 Task: Search one way flight ticket for 3 adults, 3 children in premium economy from Cincinnati/covington: Cincinnati/northern Kentucky International Airport to Riverton: Central Wyoming Regional Airport (was Riverton Regional) on 5-4-2023. Choice of flights is Westjet. Number of bags: 1 carry on bag. Price is upto 108000. Outbound departure time preference is 4:15.
Action: Mouse moved to (281, 259)
Screenshot: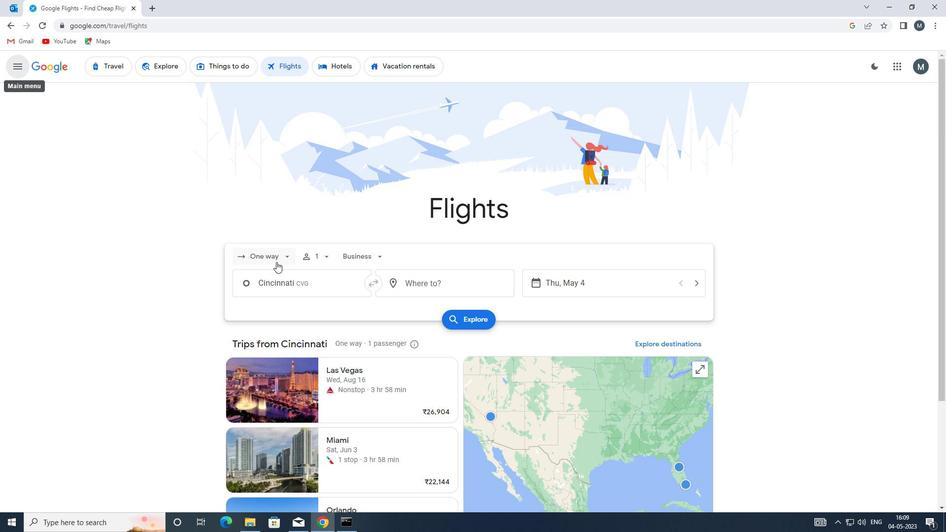 
Action: Mouse pressed left at (281, 259)
Screenshot: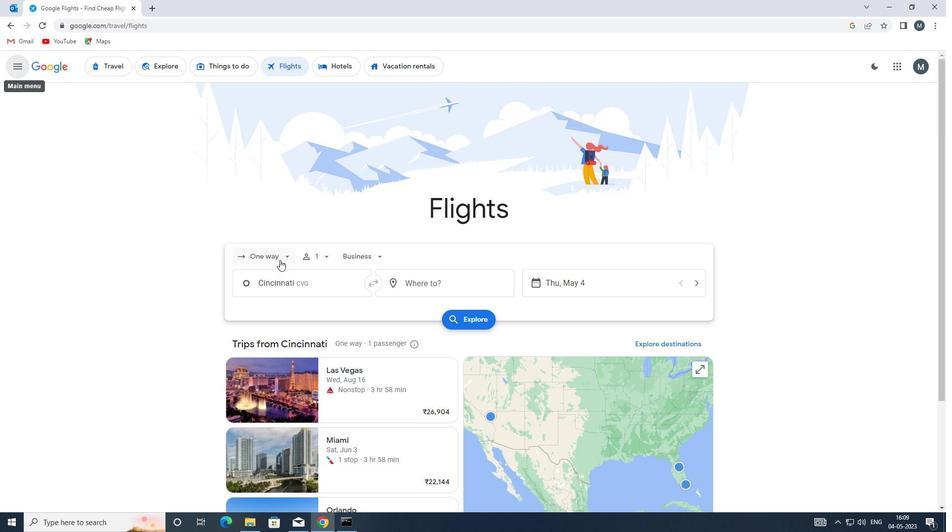 
Action: Mouse moved to (287, 300)
Screenshot: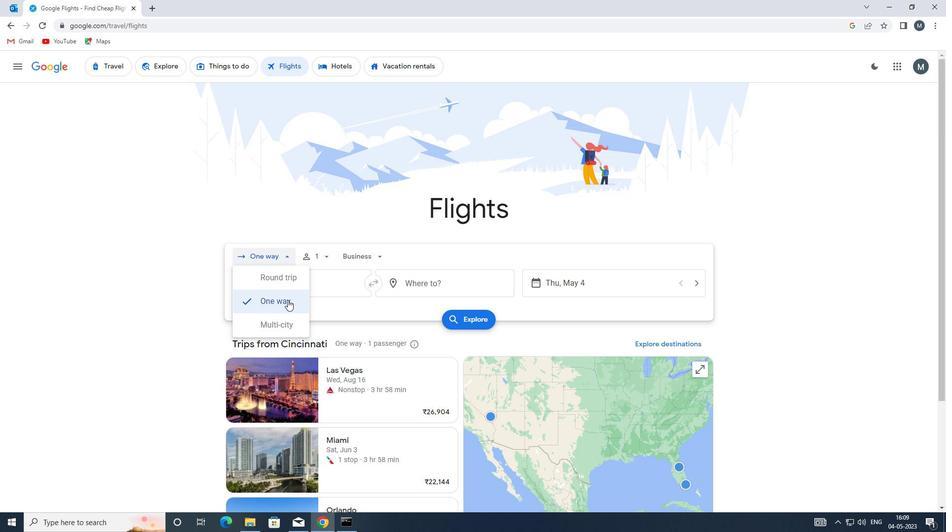 
Action: Mouse pressed left at (287, 300)
Screenshot: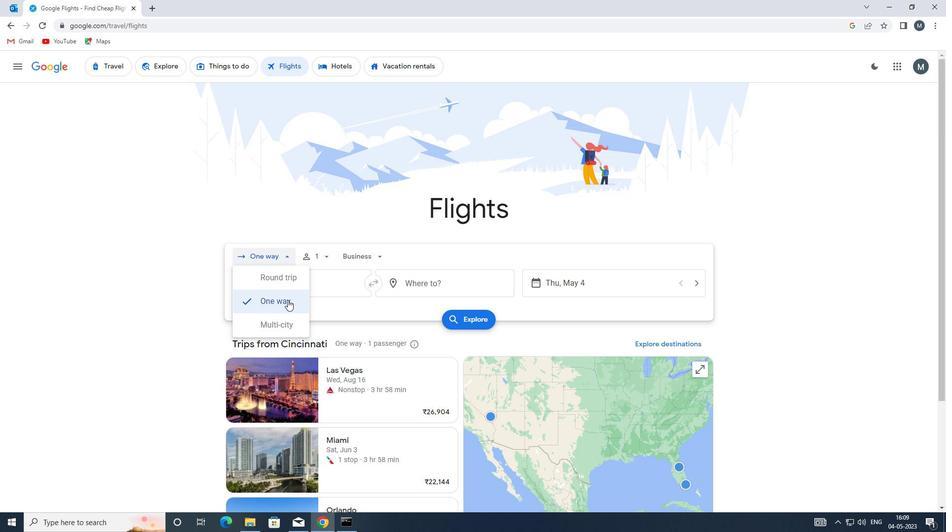
Action: Mouse moved to (322, 258)
Screenshot: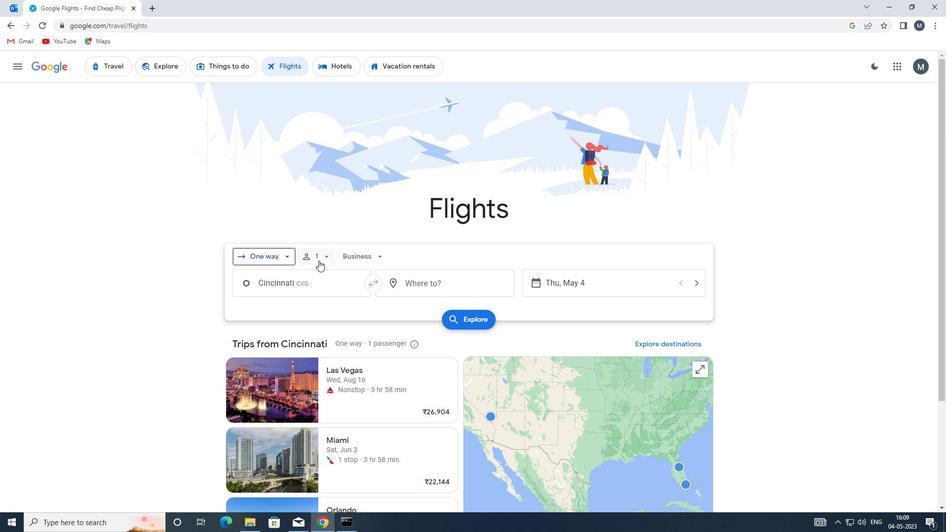 
Action: Mouse pressed left at (322, 258)
Screenshot: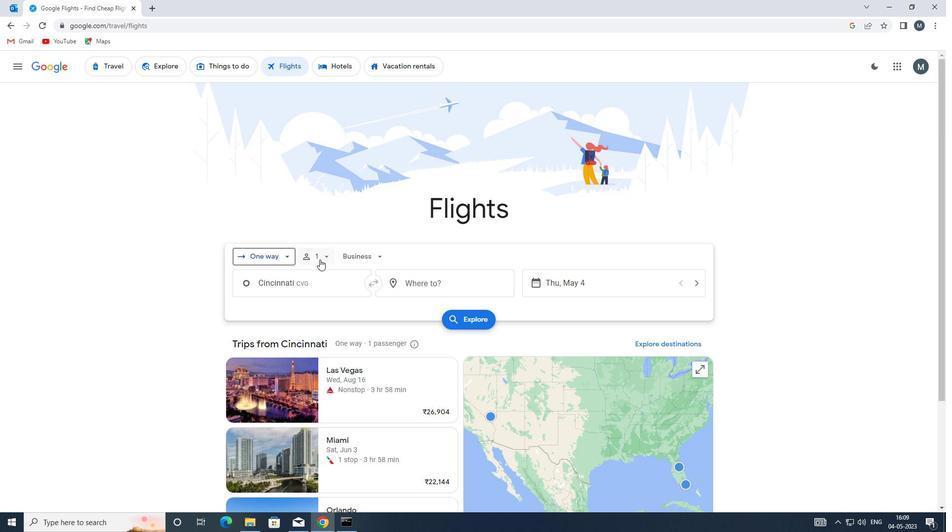 
Action: Mouse moved to (402, 281)
Screenshot: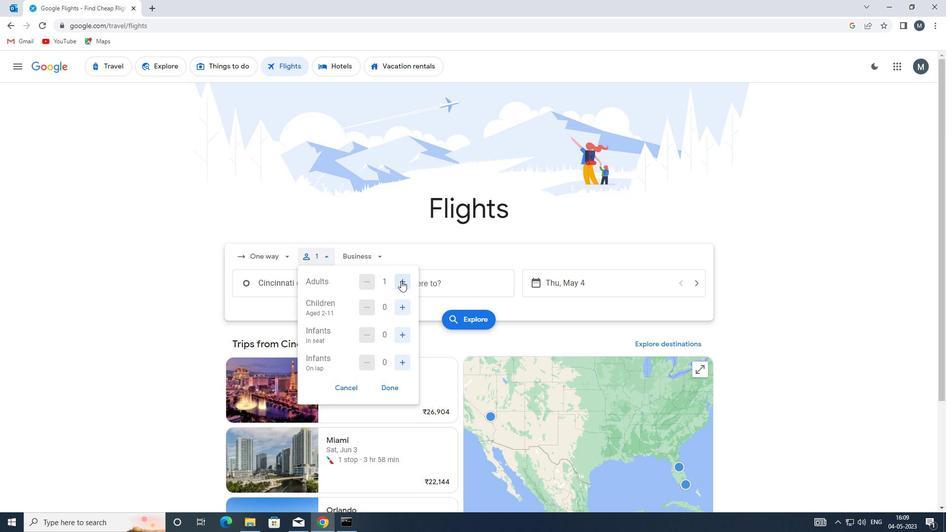 
Action: Mouse pressed left at (402, 281)
Screenshot: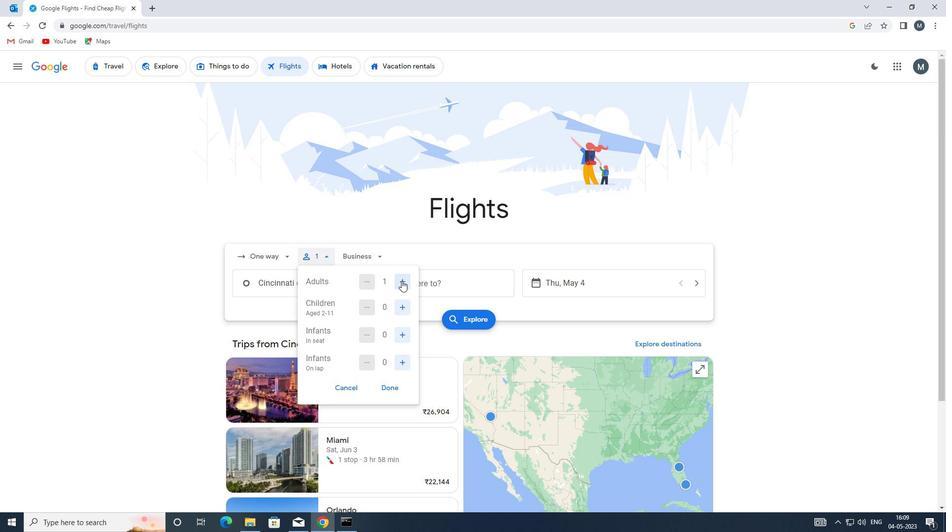 
Action: Mouse moved to (403, 280)
Screenshot: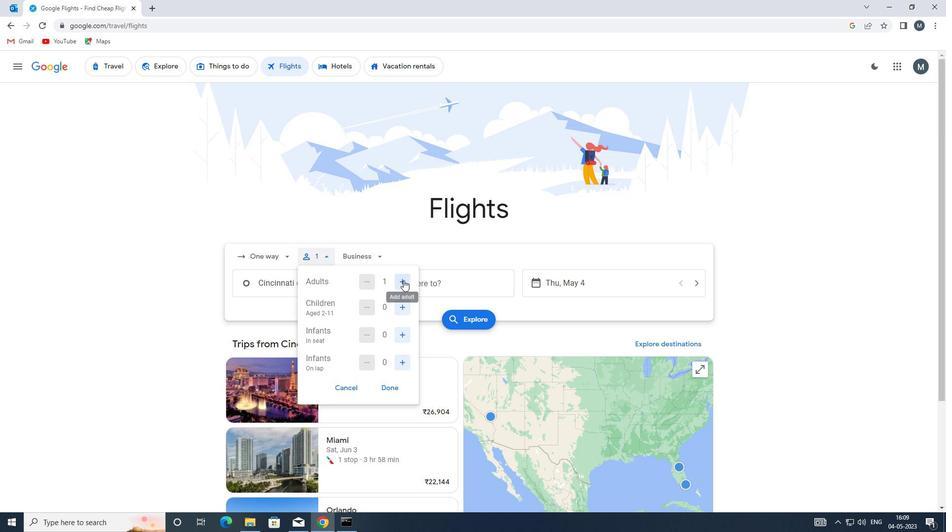 
Action: Mouse pressed left at (403, 280)
Screenshot: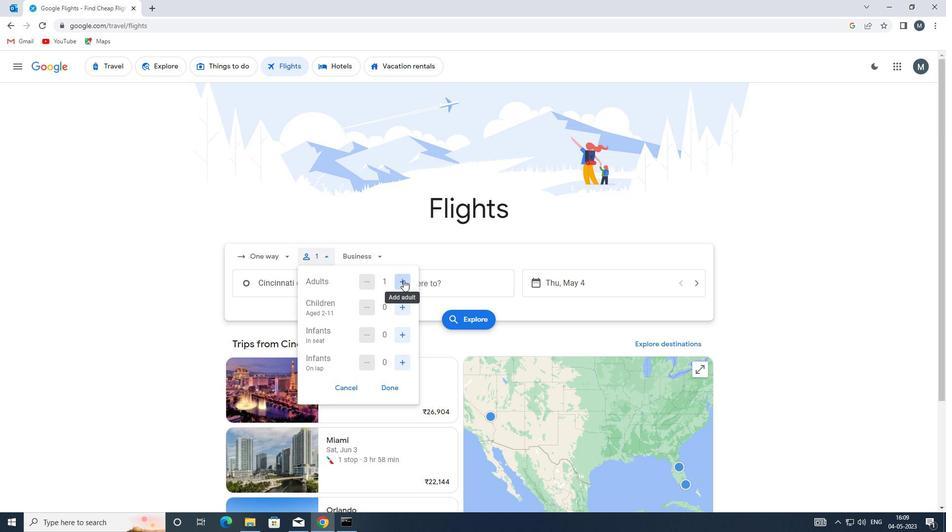
Action: Mouse moved to (401, 309)
Screenshot: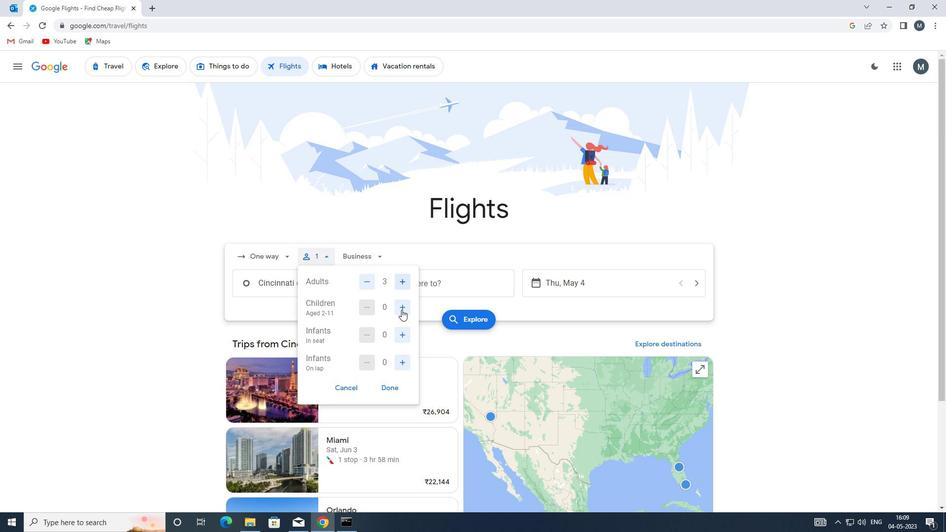 
Action: Mouse pressed left at (401, 309)
Screenshot: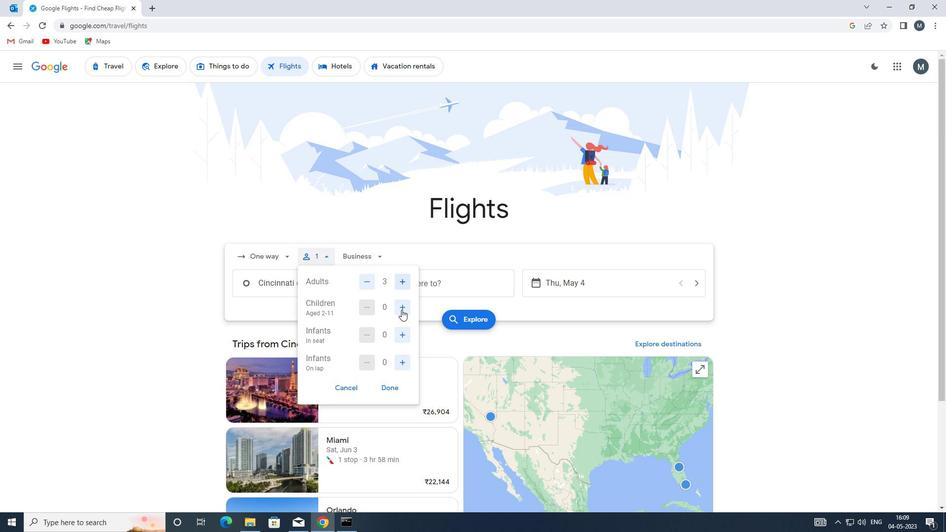 
Action: Mouse moved to (401, 308)
Screenshot: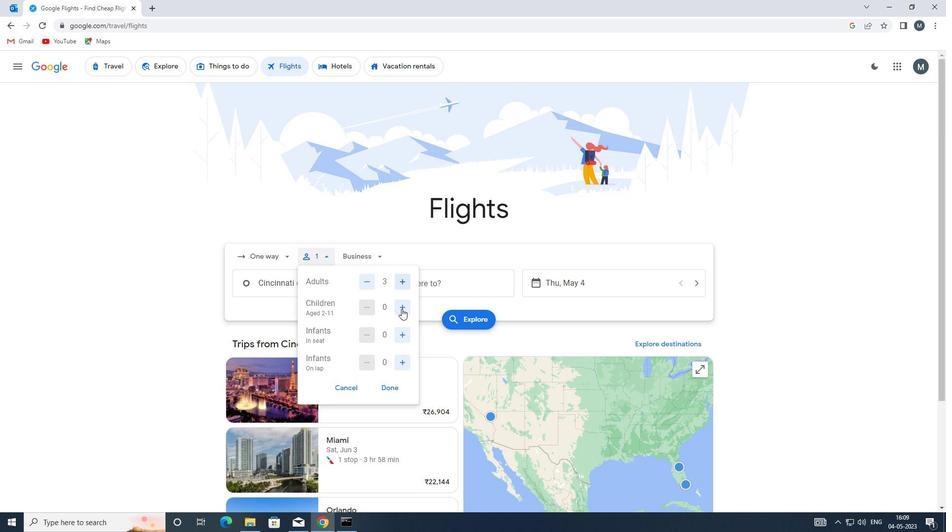 
Action: Mouse pressed left at (401, 308)
Screenshot: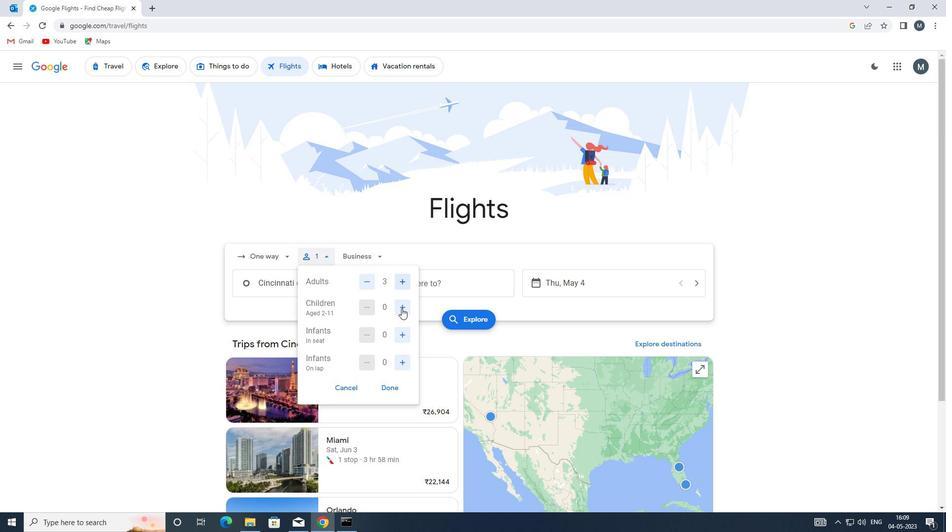 
Action: Mouse pressed left at (401, 308)
Screenshot: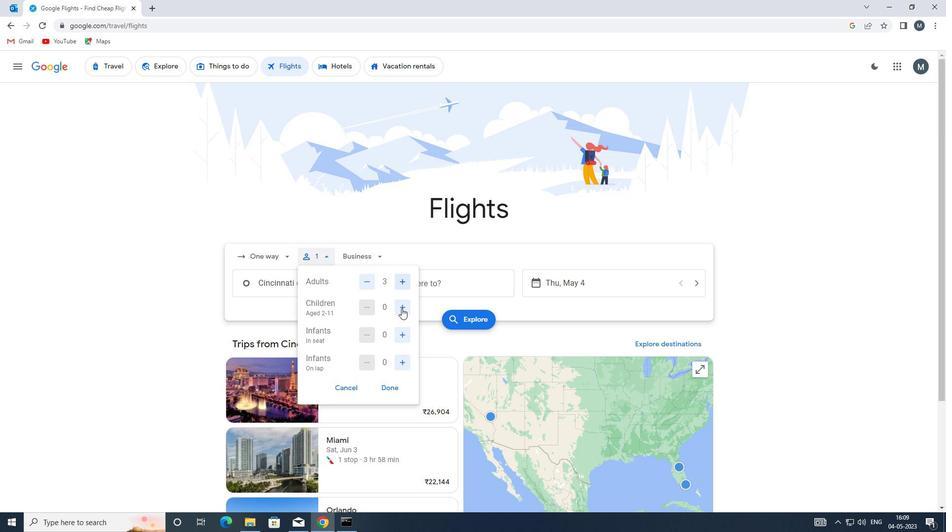 
Action: Mouse moved to (394, 385)
Screenshot: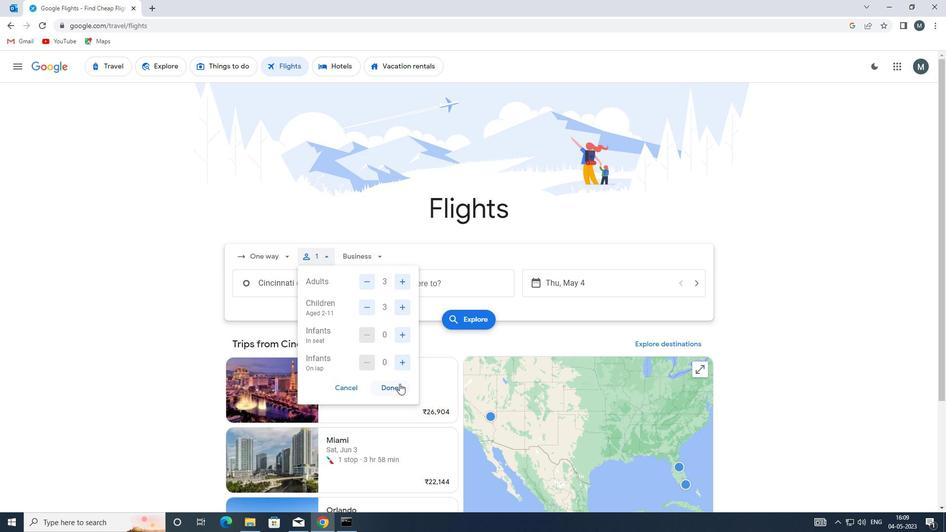 
Action: Mouse pressed left at (394, 385)
Screenshot: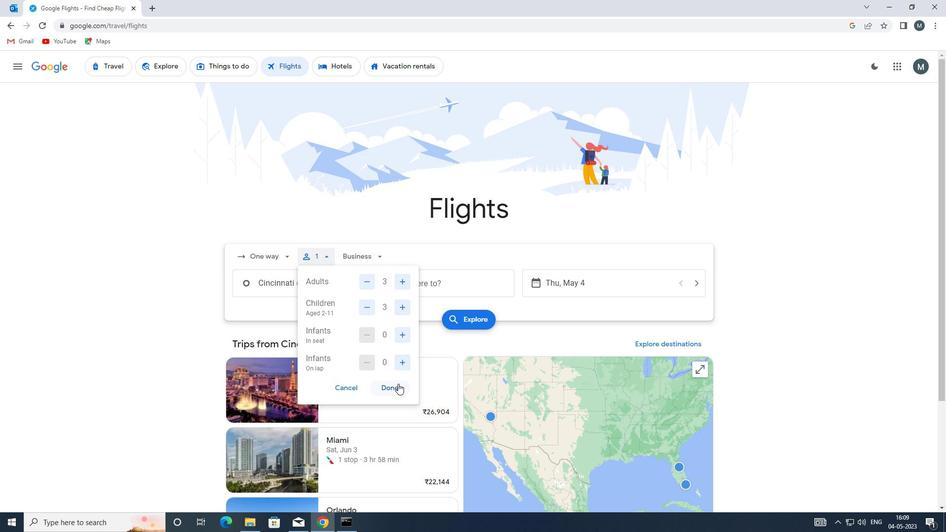 
Action: Mouse moved to (378, 250)
Screenshot: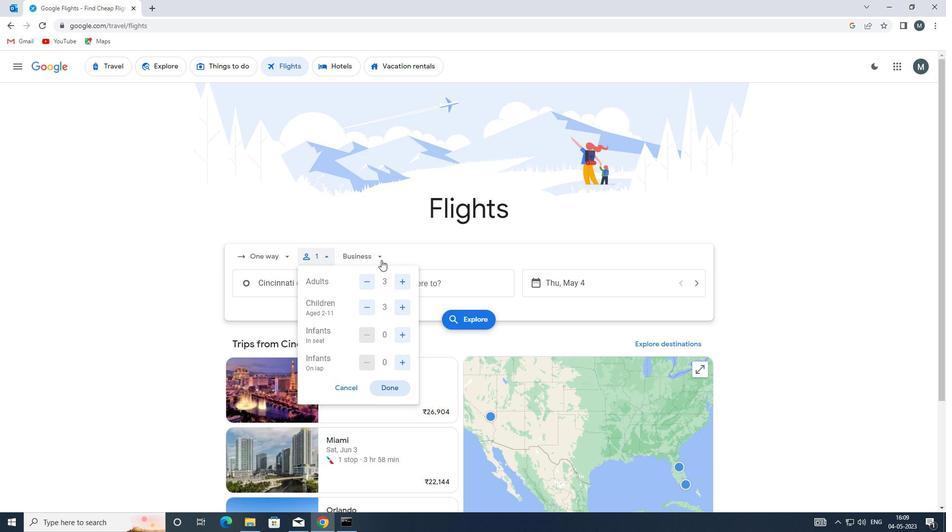 
Action: Mouse pressed left at (378, 250)
Screenshot: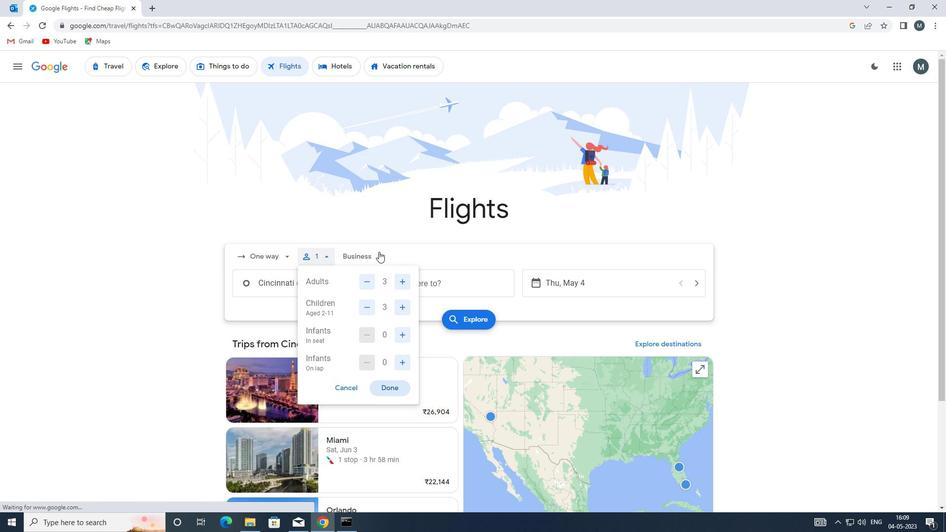 
Action: Mouse moved to (390, 302)
Screenshot: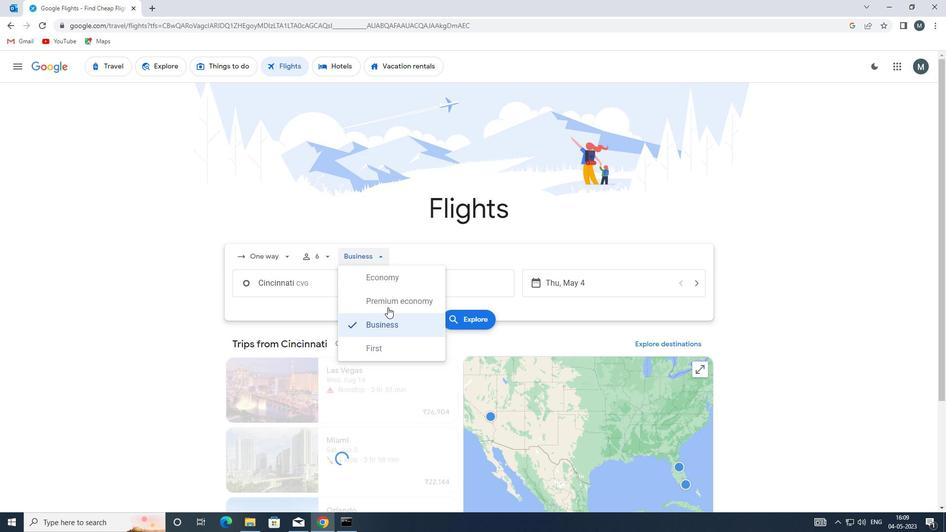 
Action: Mouse pressed left at (390, 302)
Screenshot: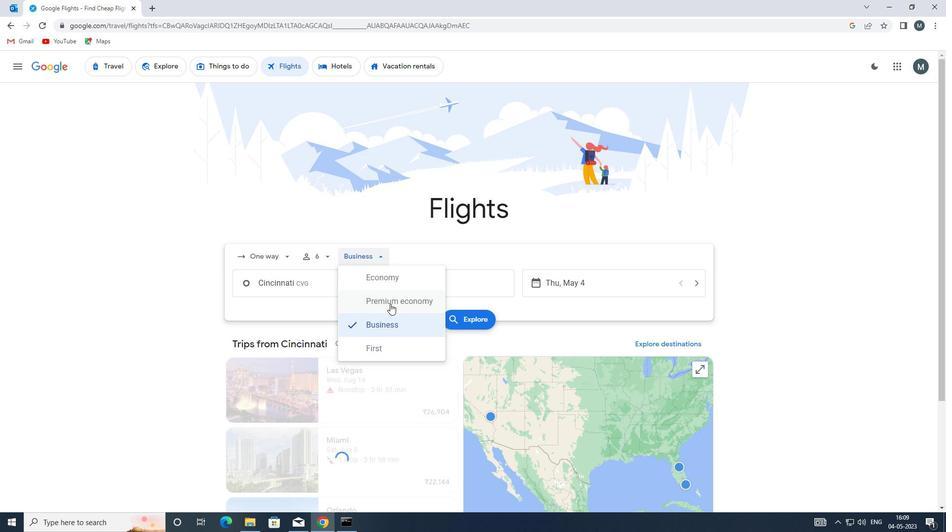 
Action: Mouse moved to (315, 288)
Screenshot: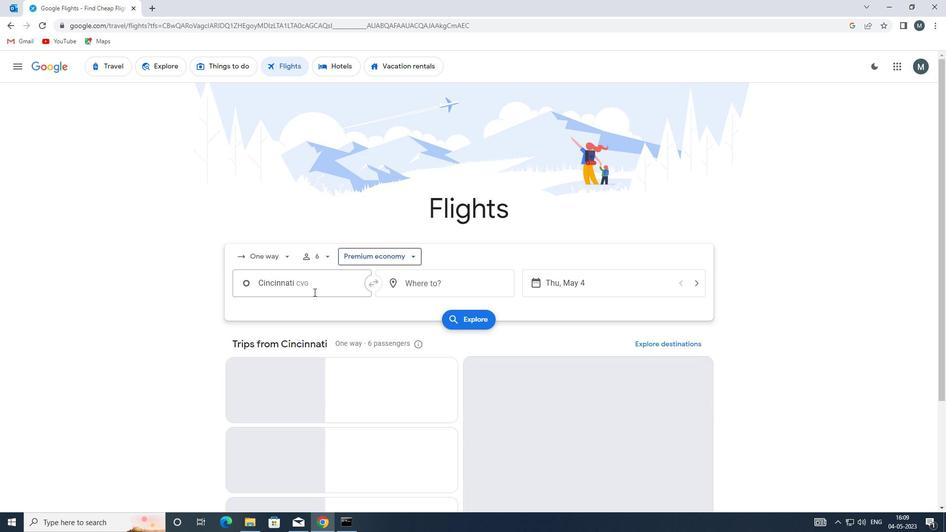 
Action: Mouse pressed left at (315, 288)
Screenshot: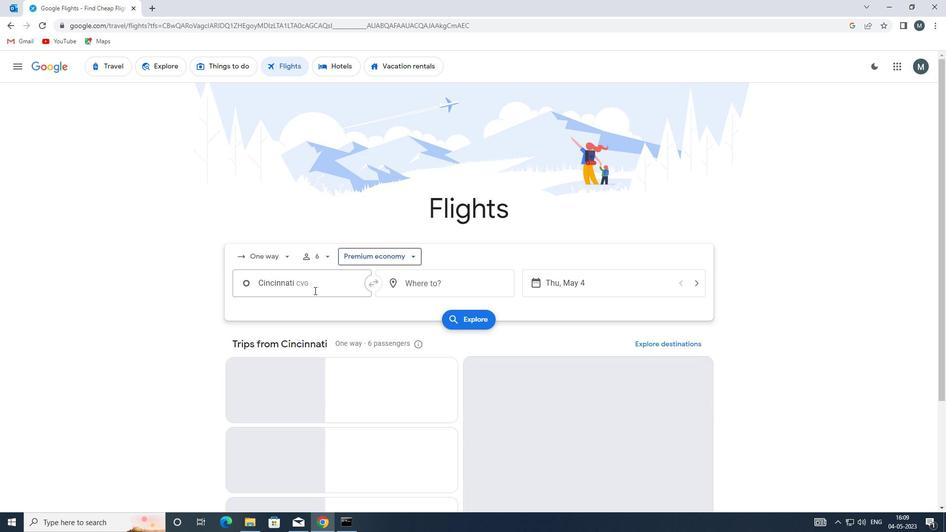 
Action: Mouse moved to (339, 341)
Screenshot: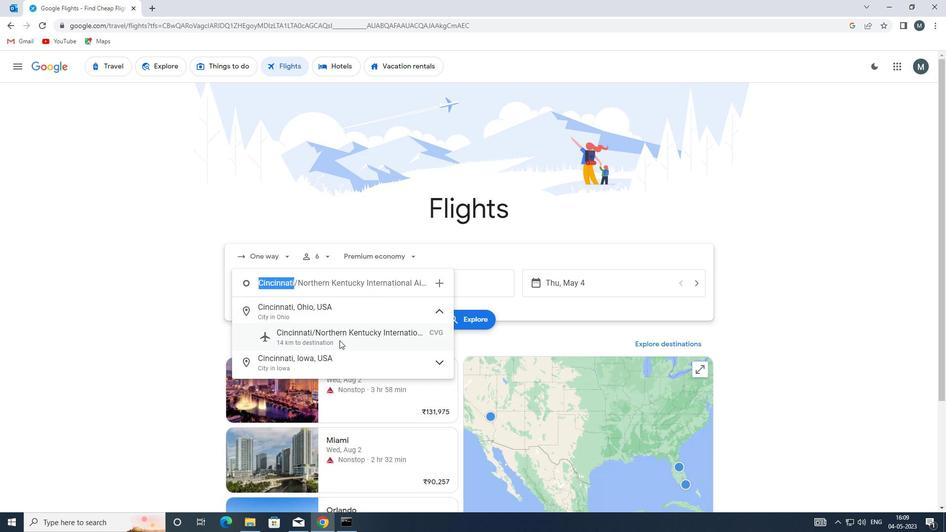
Action: Mouse pressed left at (339, 341)
Screenshot: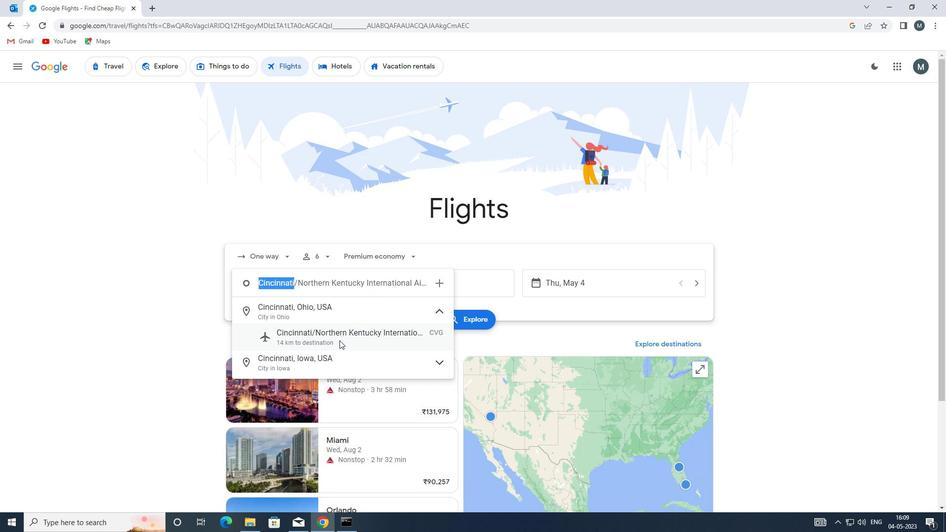 
Action: Mouse moved to (440, 283)
Screenshot: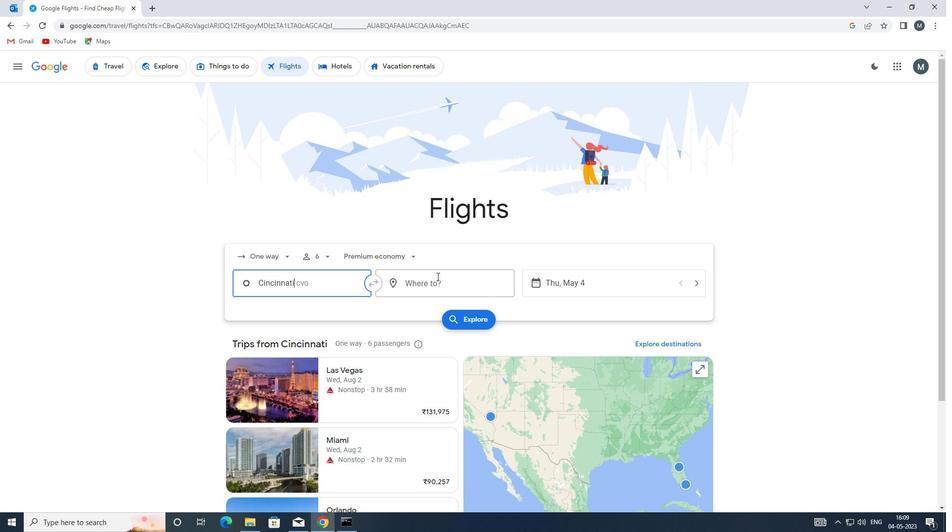 
Action: Mouse pressed left at (440, 283)
Screenshot: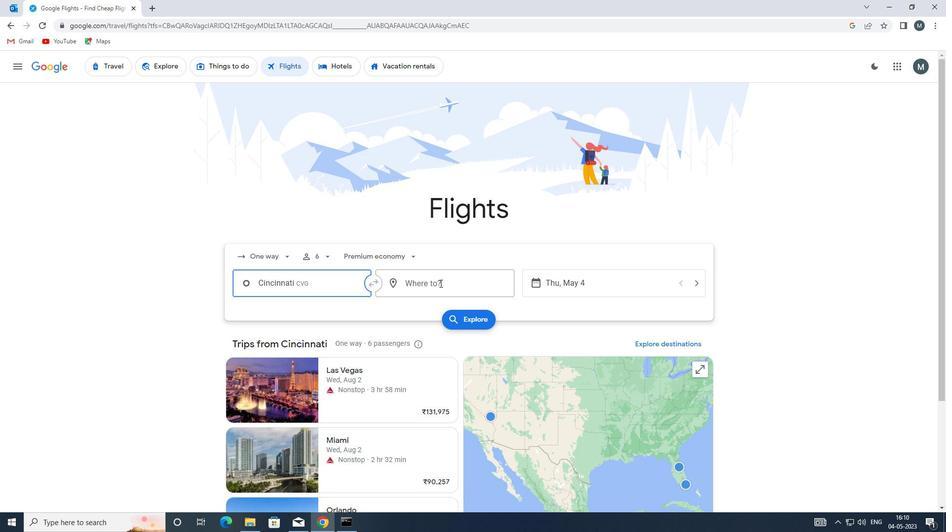 
Action: Key pressed riw
Screenshot: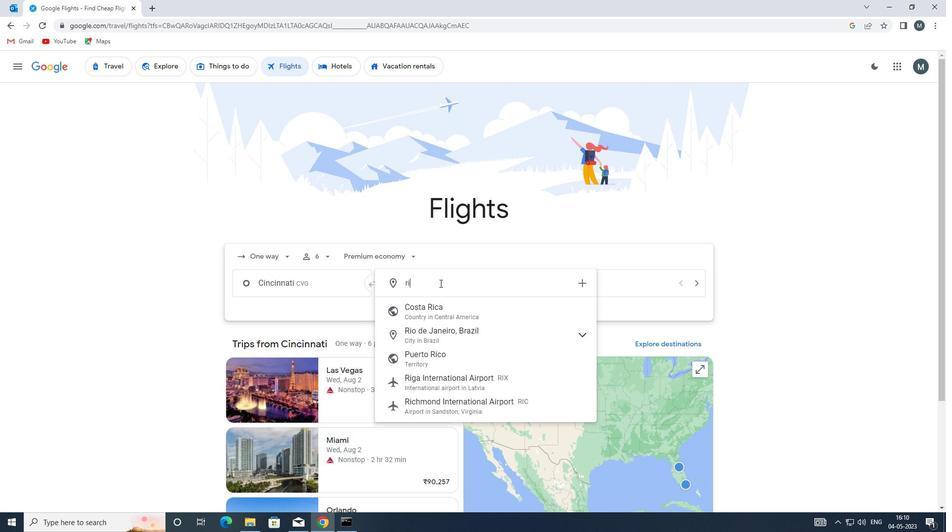 
Action: Mouse moved to (457, 311)
Screenshot: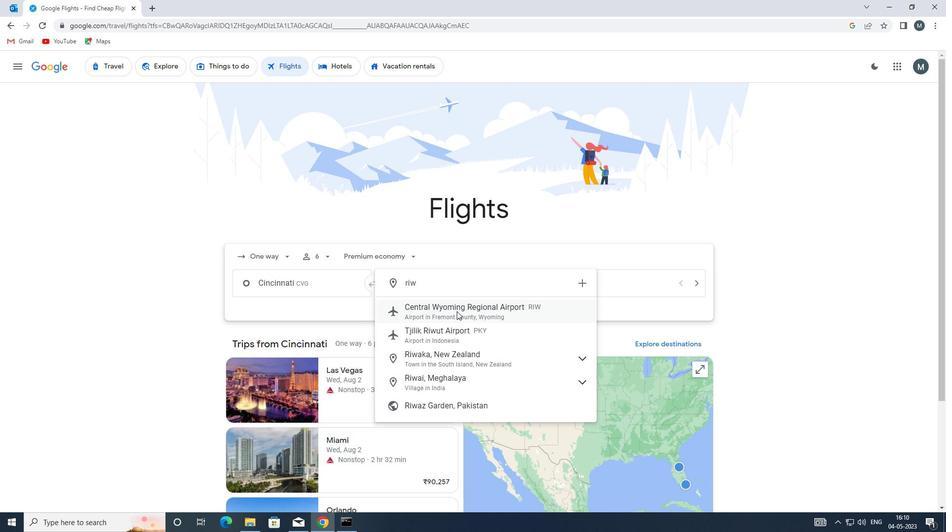 
Action: Mouse pressed left at (457, 311)
Screenshot: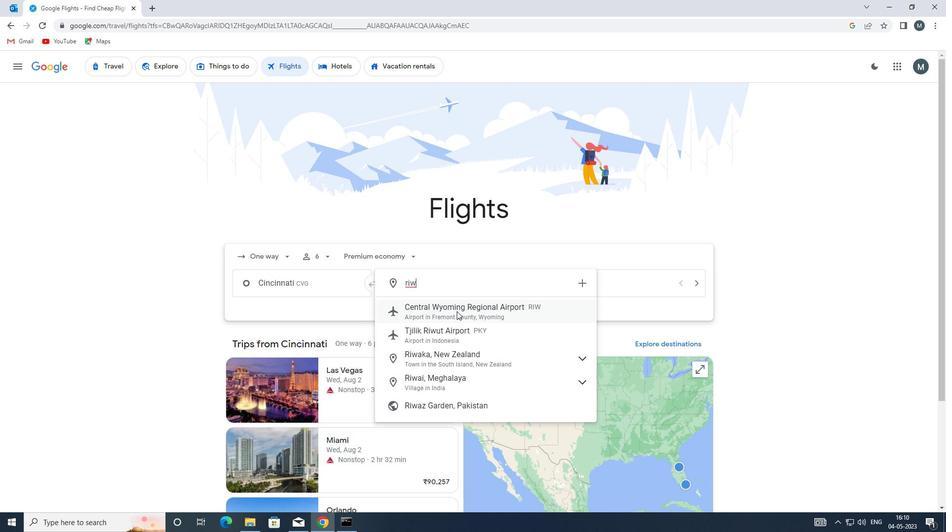
Action: Mouse moved to (550, 283)
Screenshot: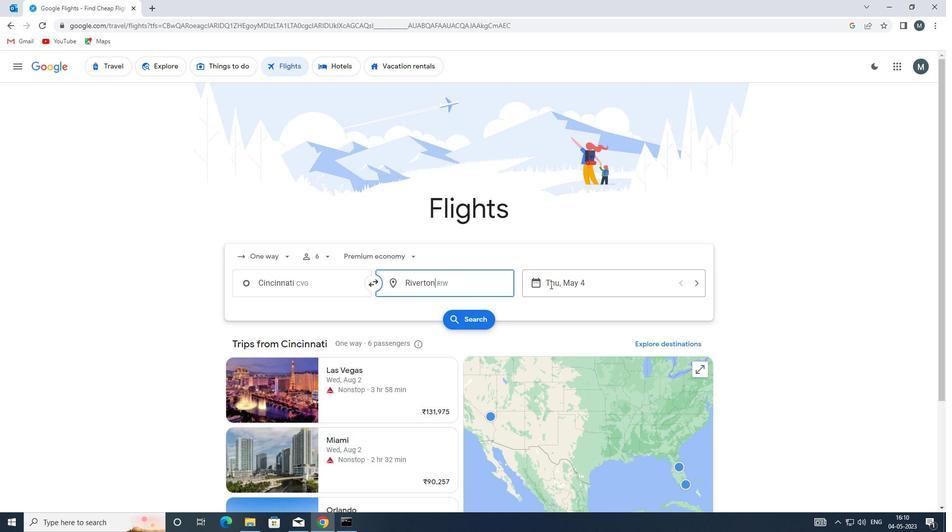 
Action: Mouse pressed left at (550, 283)
Screenshot: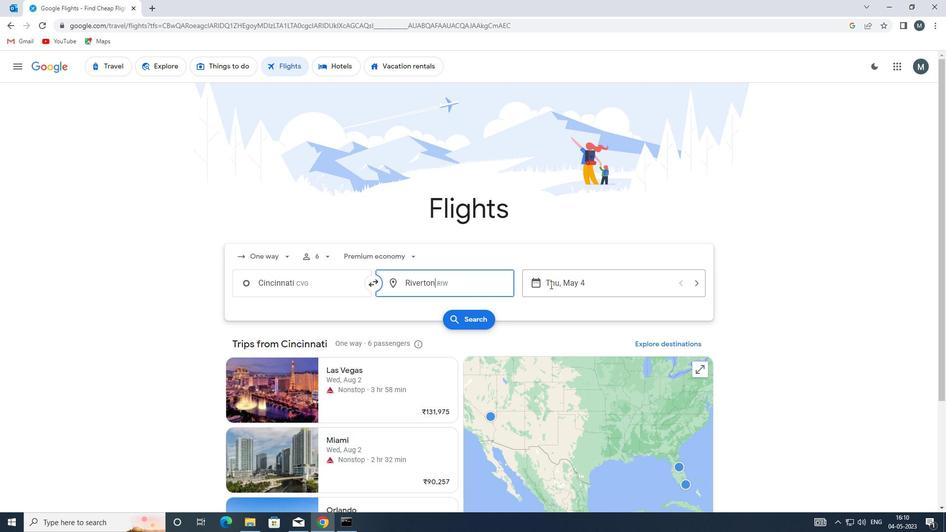 
Action: Mouse moved to (455, 331)
Screenshot: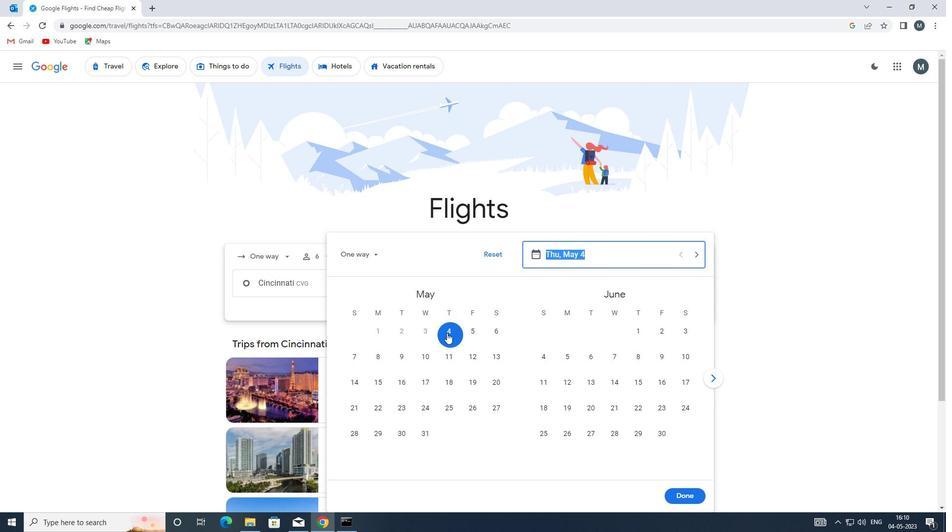 
Action: Mouse pressed left at (455, 331)
Screenshot: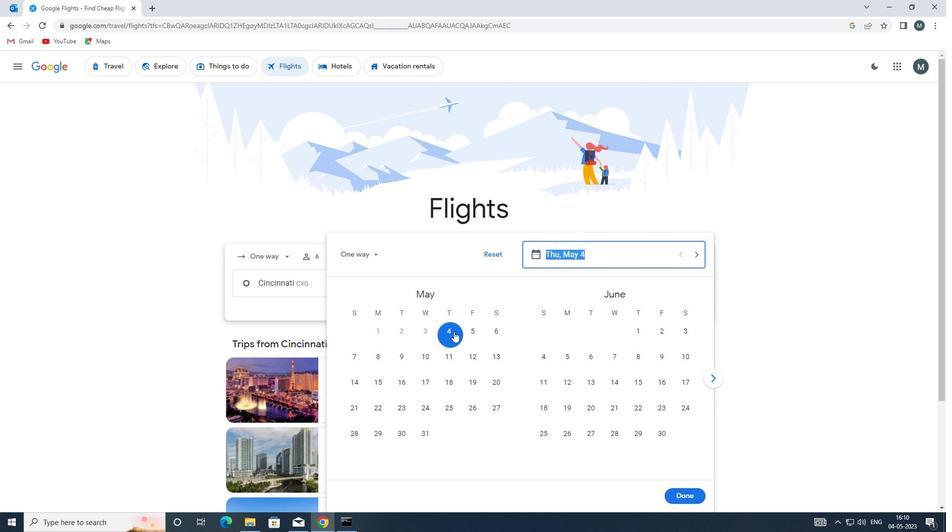 
Action: Mouse moved to (680, 492)
Screenshot: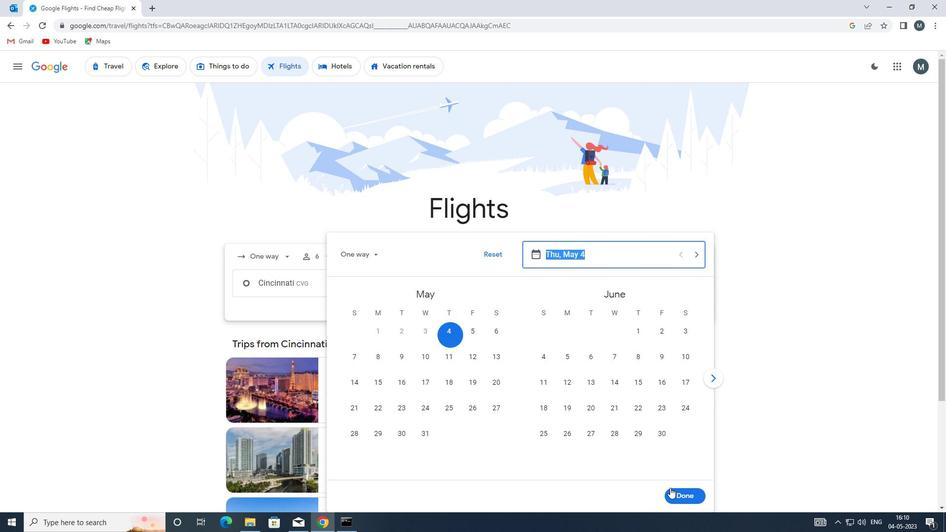 
Action: Mouse pressed left at (680, 492)
Screenshot: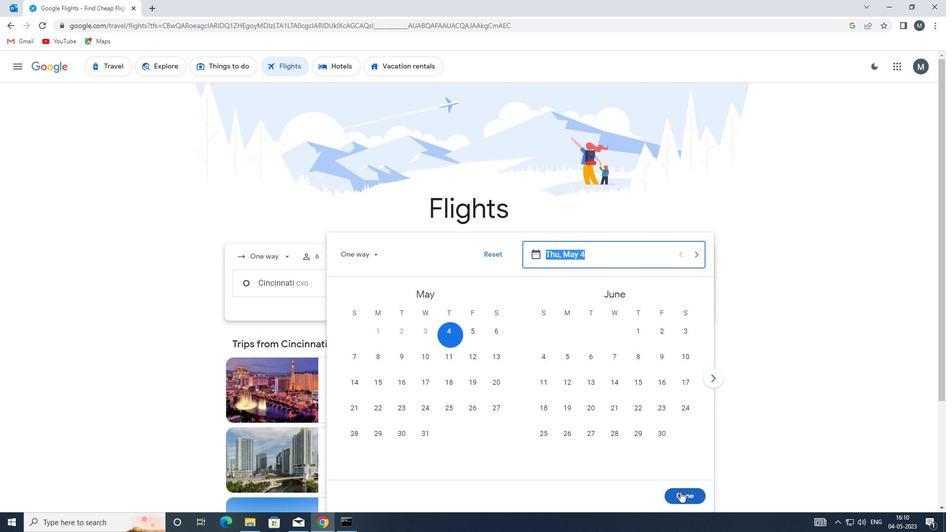 
Action: Mouse moved to (482, 324)
Screenshot: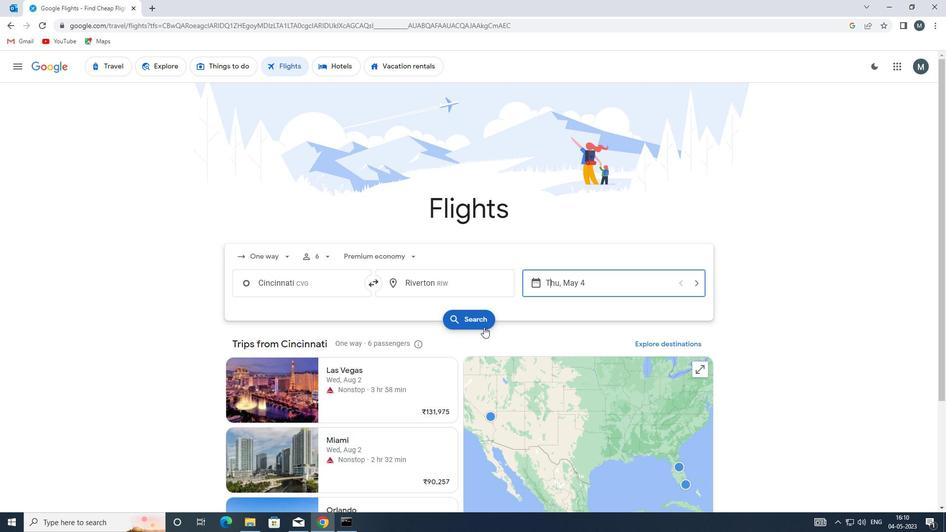 
Action: Mouse pressed left at (482, 324)
Screenshot: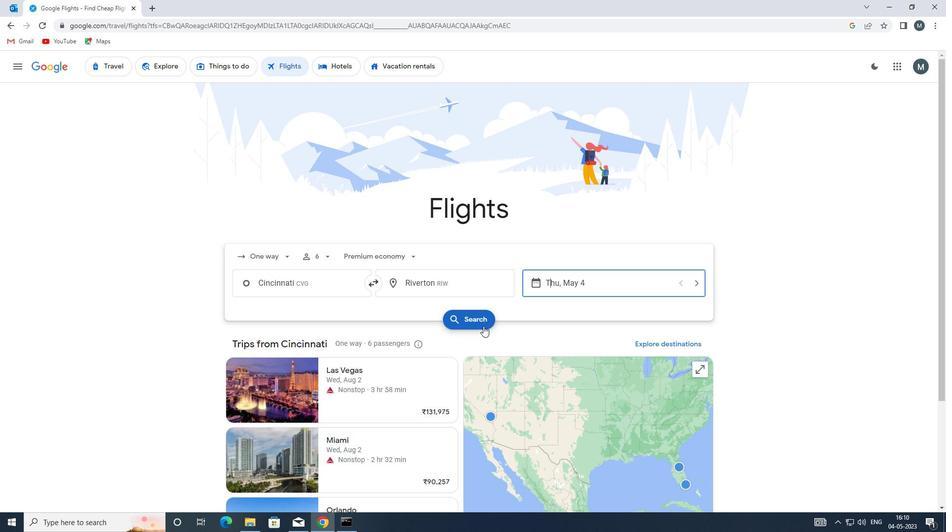 
Action: Mouse moved to (235, 158)
Screenshot: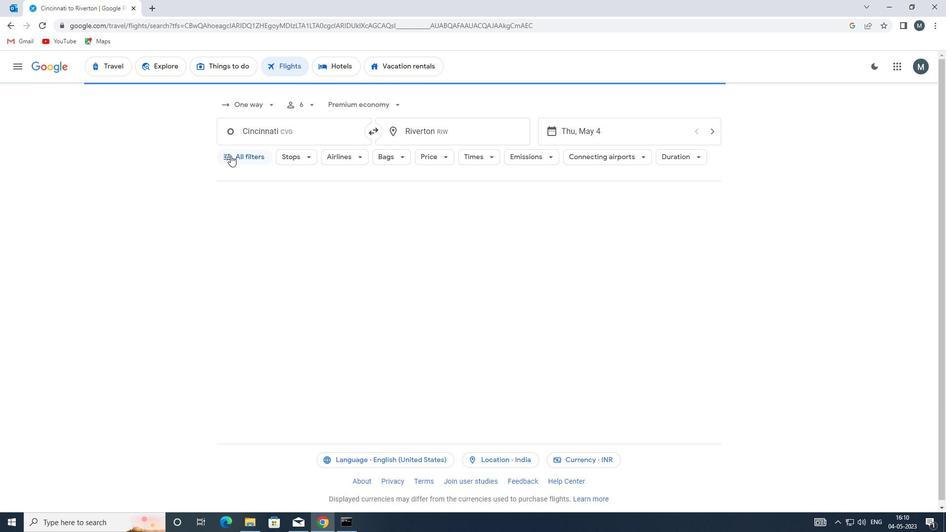 
Action: Mouse pressed left at (235, 158)
Screenshot: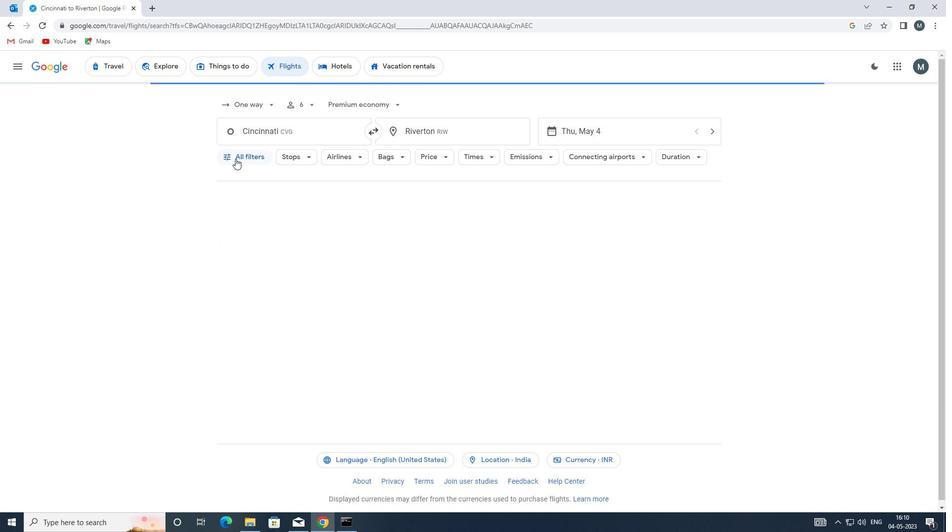 
Action: Mouse moved to (269, 263)
Screenshot: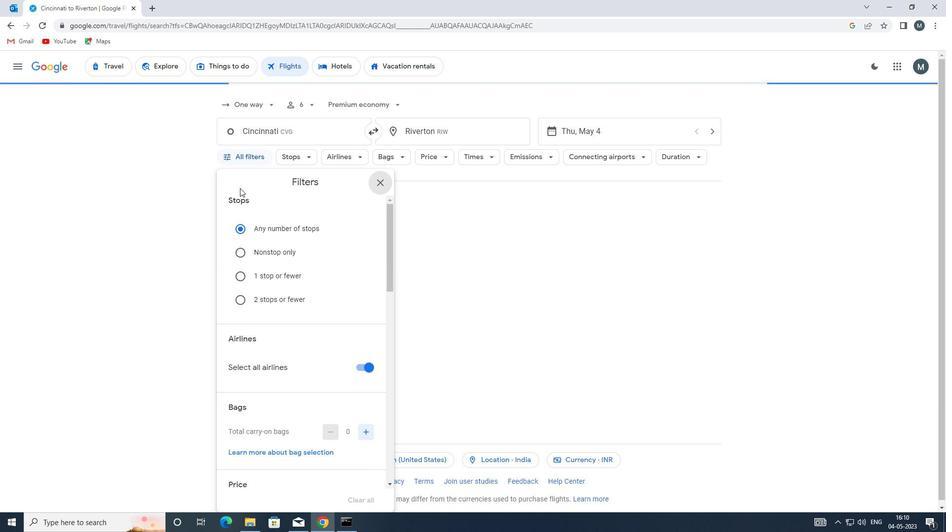 
Action: Mouse scrolled (269, 262) with delta (0, 0)
Screenshot: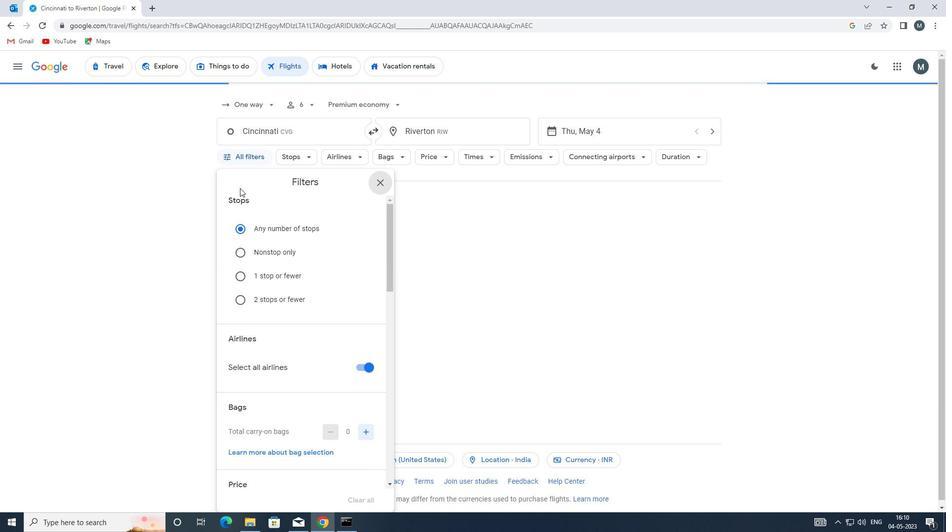 
Action: Mouse moved to (271, 287)
Screenshot: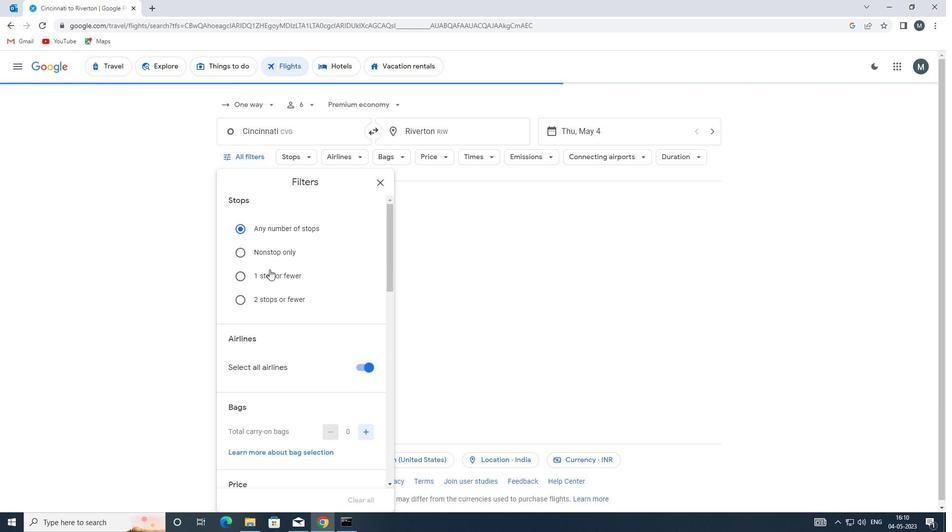 
Action: Mouse scrolled (271, 287) with delta (0, 0)
Screenshot: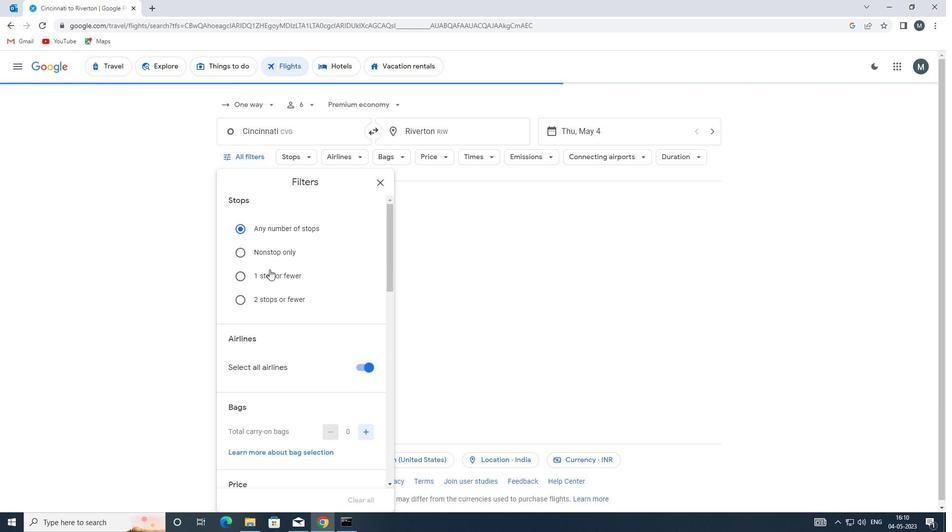 
Action: Mouse moved to (364, 269)
Screenshot: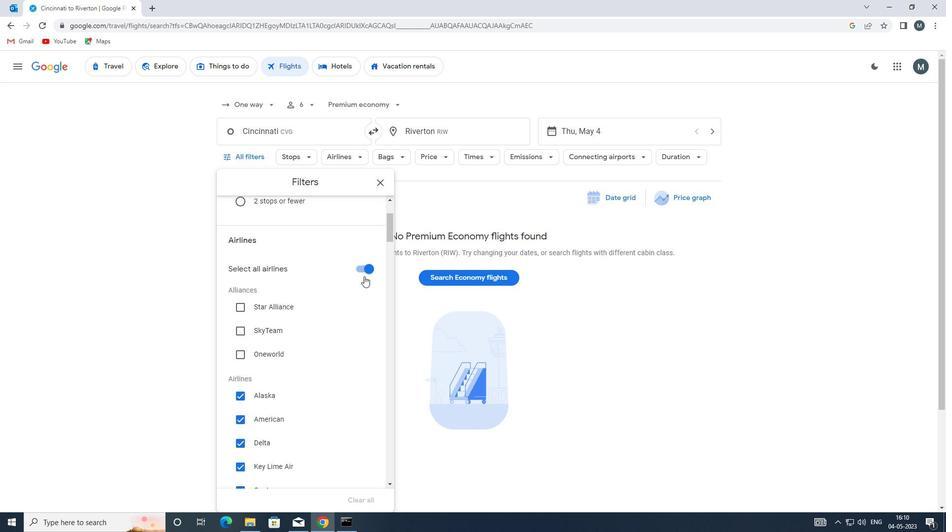 
Action: Mouse pressed left at (364, 269)
Screenshot: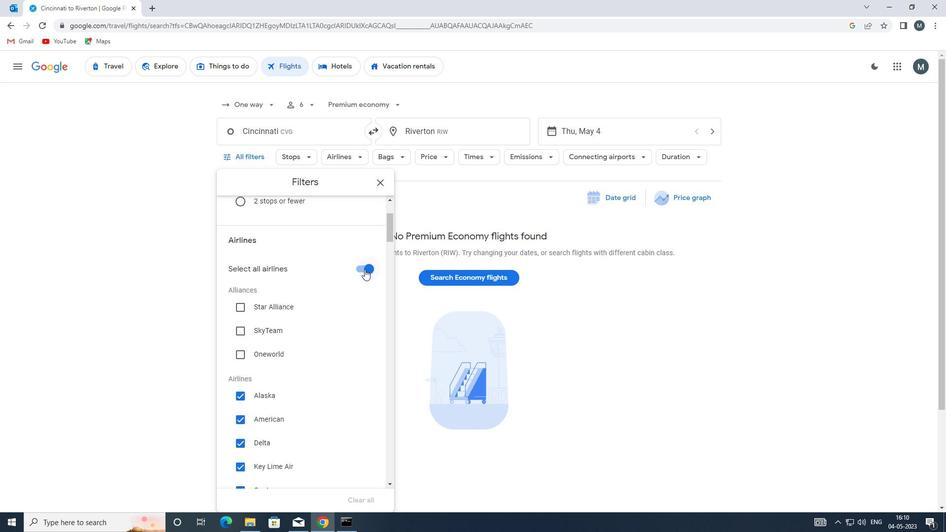 
Action: Mouse moved to (299, 322)
Screenshot: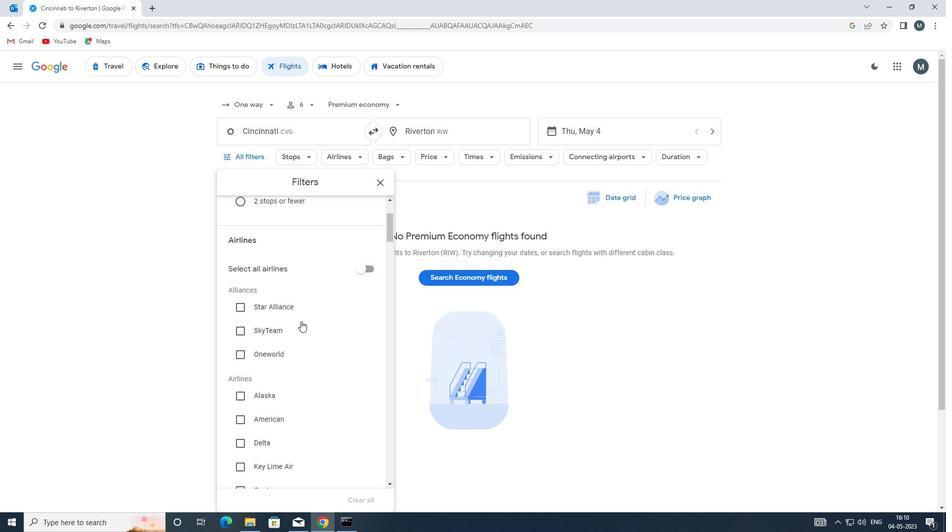 
Action: Mouse scrolled (299, 321) with delta (0, 0)
Screenshot: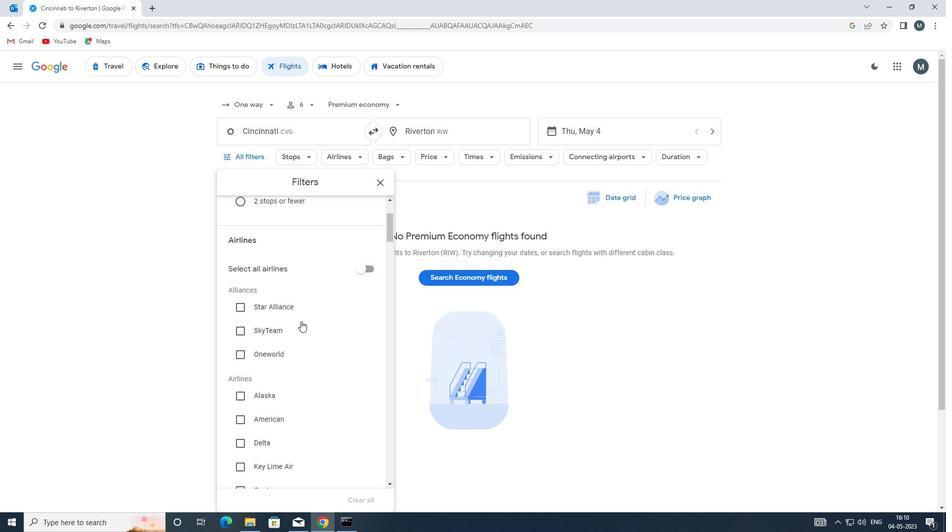 
Action: Mouse moved to (298, 323)
Screenshot: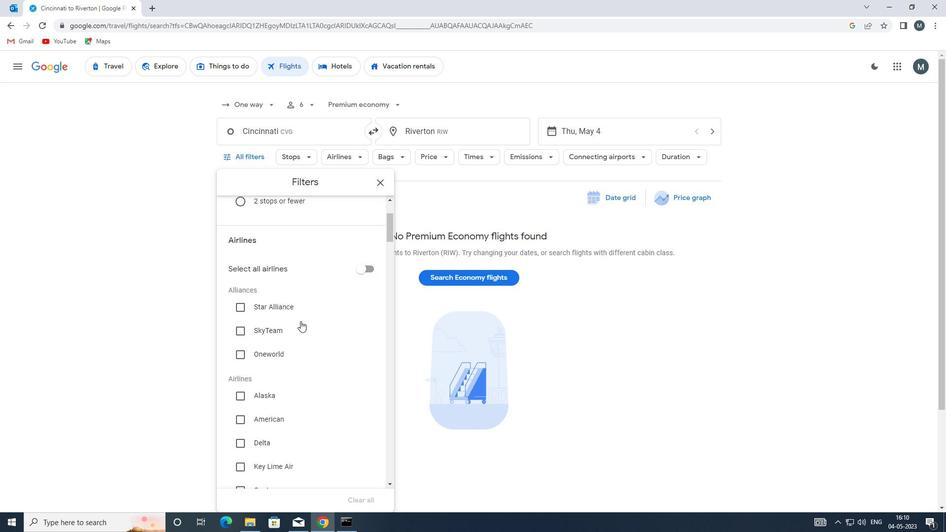 
Action: Mouse scrolled (298, 322) with delta (0, 0)
Screenshot: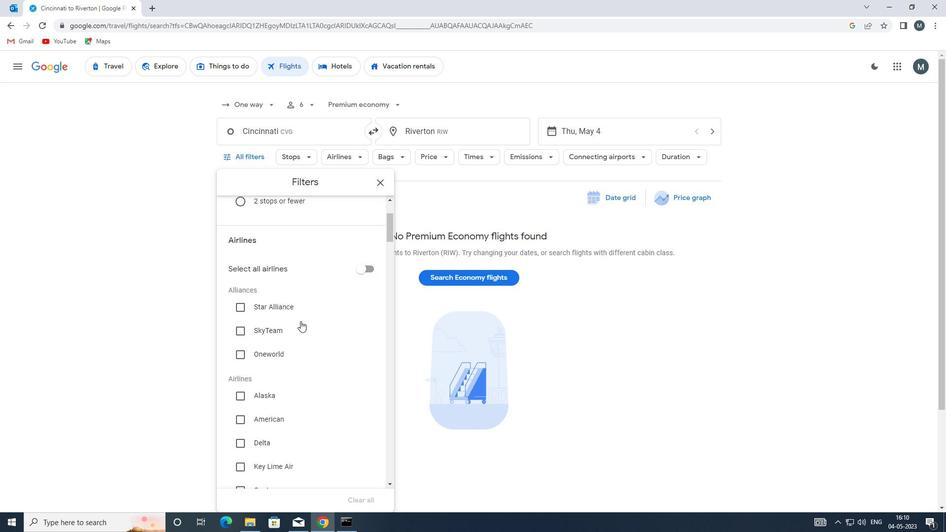 
Action: Mouse scrolled (298, 322) with delta (0, 0)
Screenshot: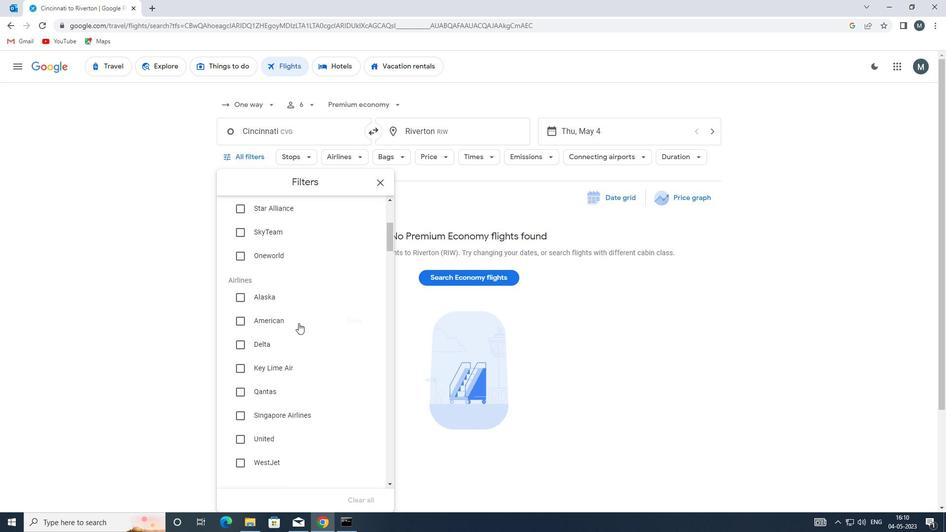 
Action: Mouse moved to (282, 413)
Screenshot: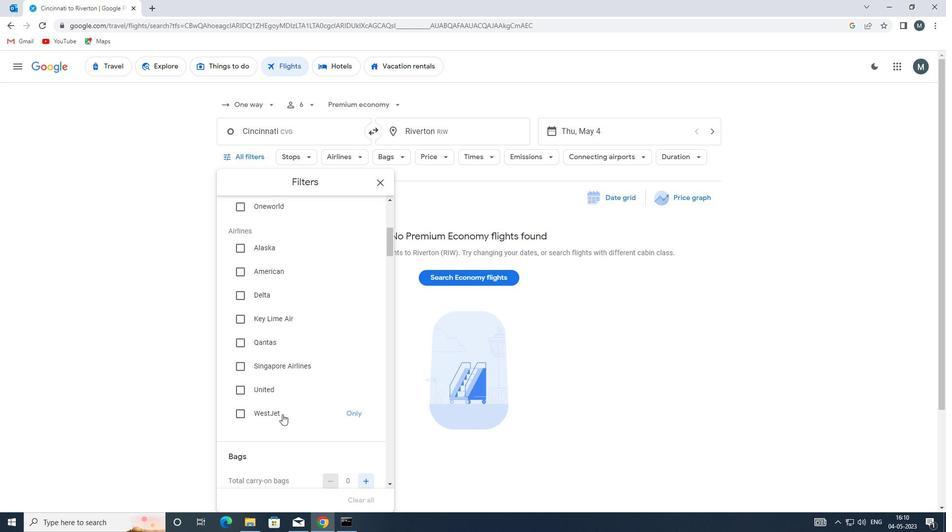 
Action: Mouse pressed left at (282, 413)
Screenshot: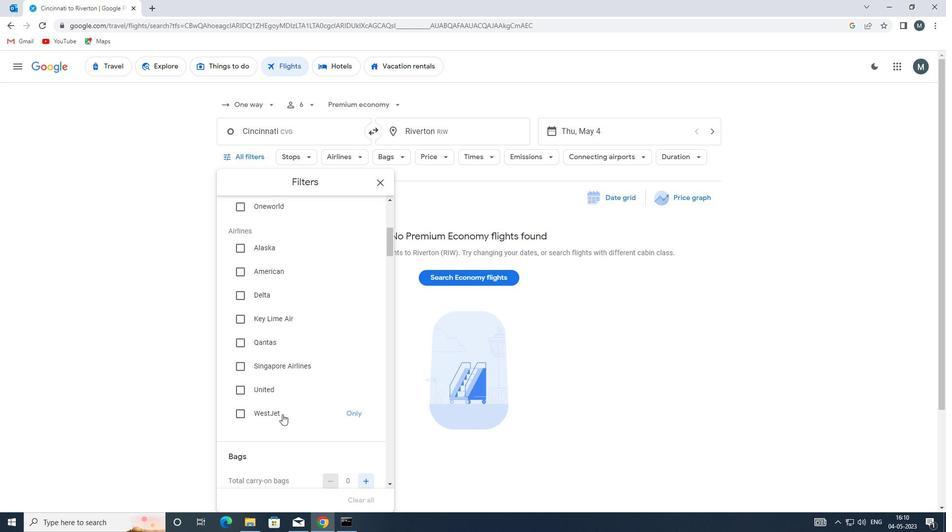 
Action: Mouse moved to (299, 352)
Screenshot: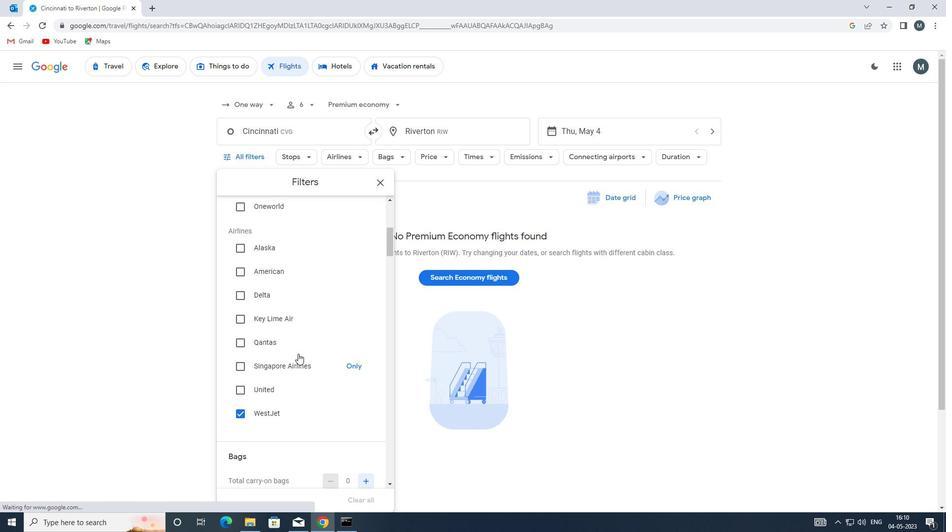 
Action: Mouse scrolled (299, 352) with delta (0, 0)
Screenshot: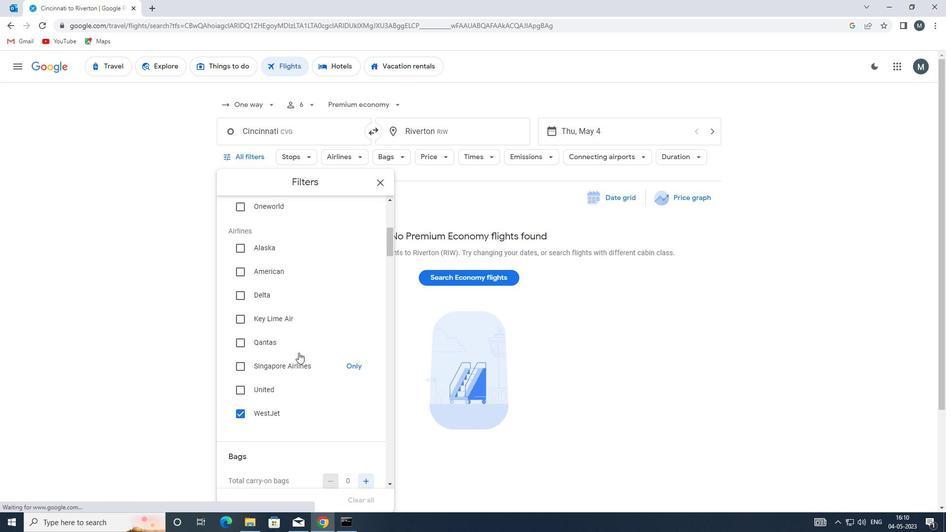 
Action: Mouse moved to (301, 349)
Screenshot: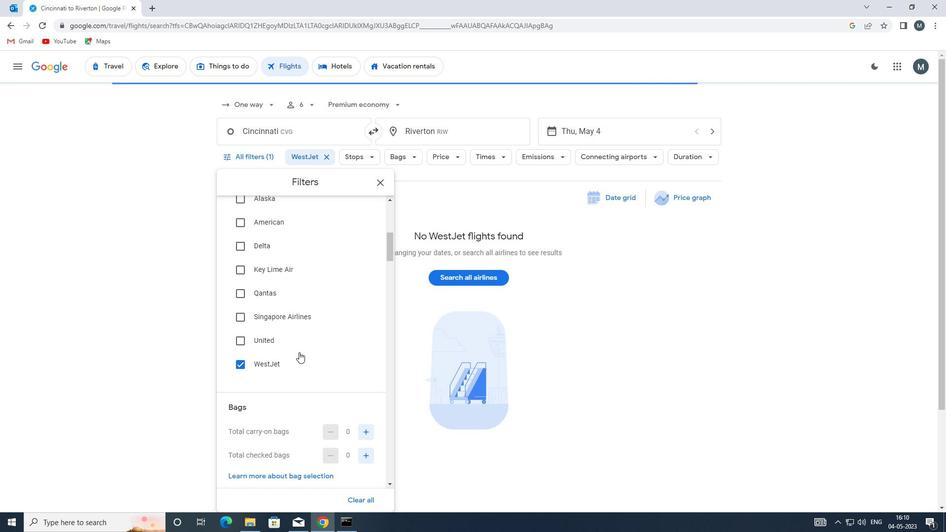 
Action: Mouse scrolled (301, 348) with delta (0, 0)
Screenshot: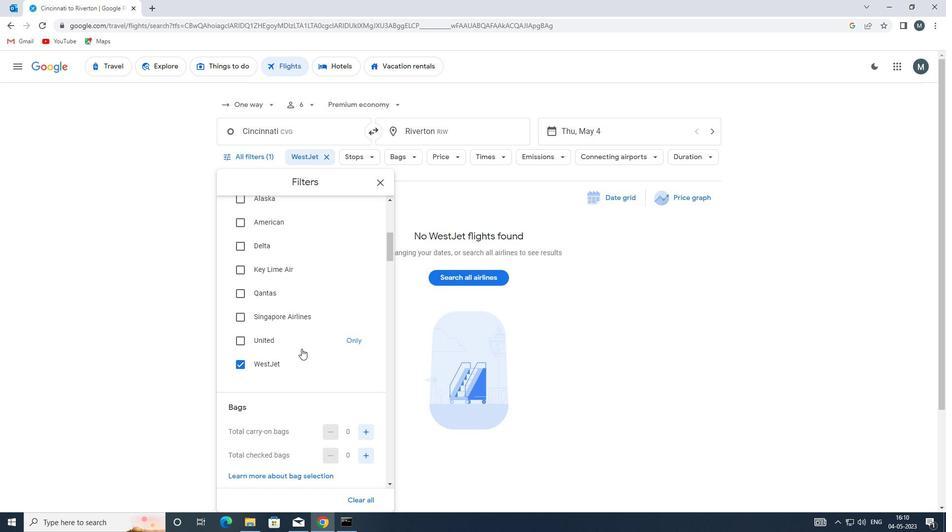 
Action: Mouse moved to (361, 382)
Screenshot: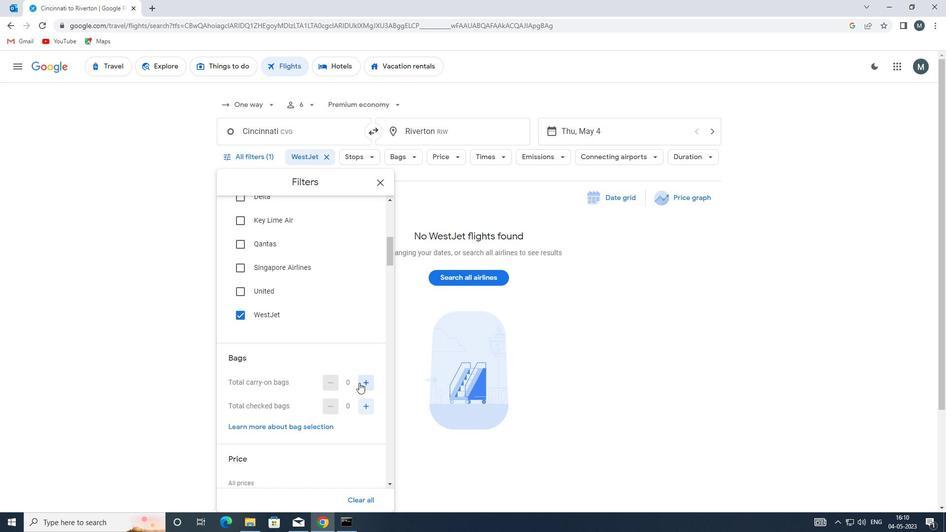
Action: Mouse pressed left at (361, 382)
Screenshot: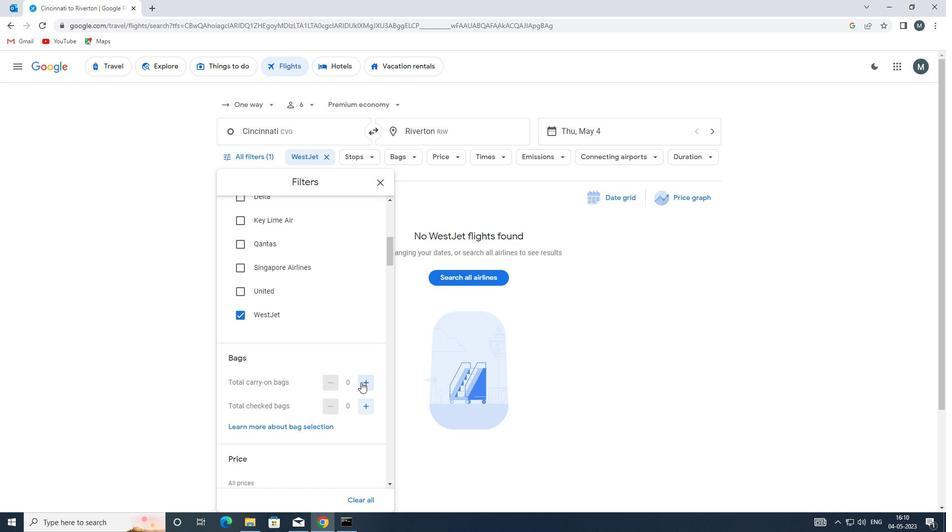 
Action: Mouse moved to (293, 345)
Screenshot: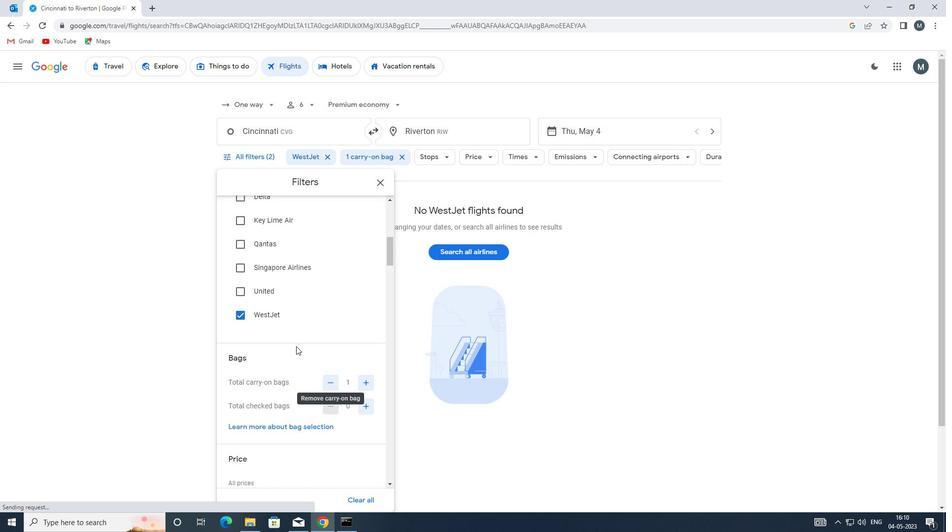 
Action: Mouse scrolled (293, 344) with delta (0, 0)
Screenshot: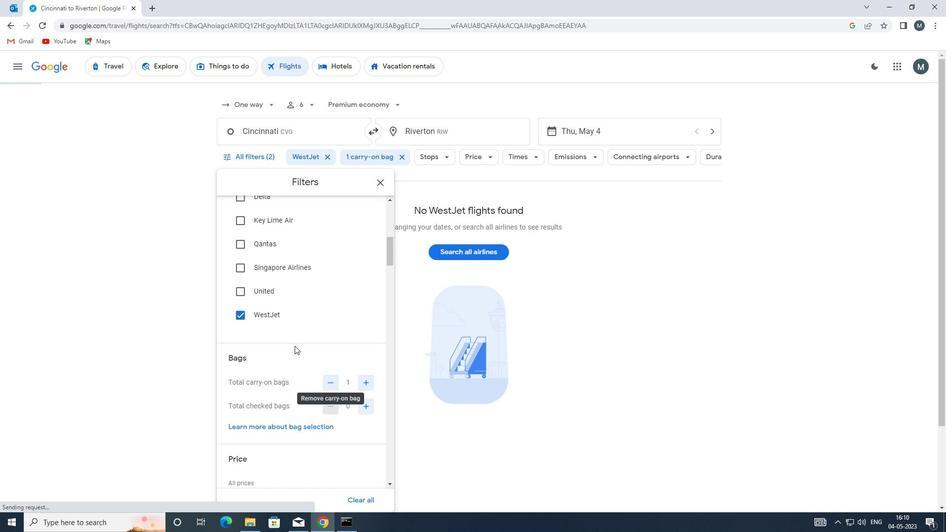 
Action: Mouse moved to (289, 344)
Screenshot: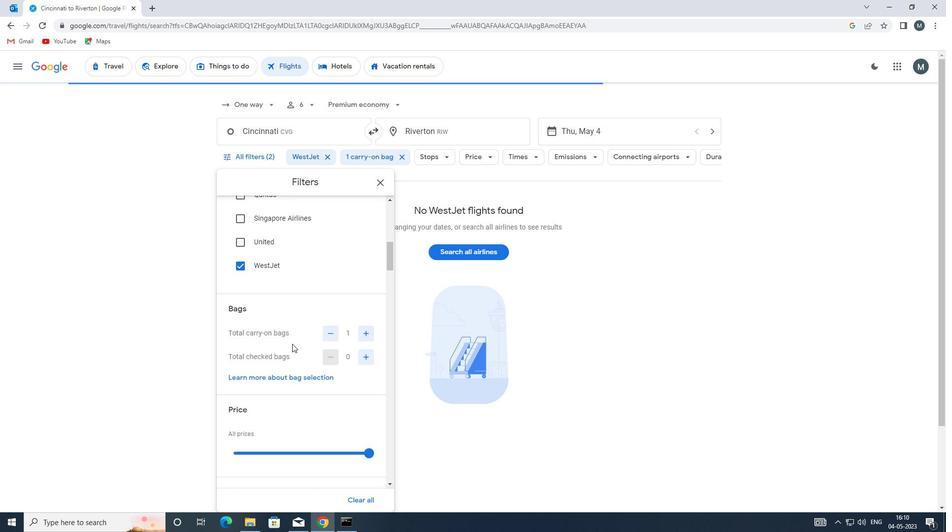 
Action: Mouse scrolled (289, 343) with delta (0, 0)
Screenshot: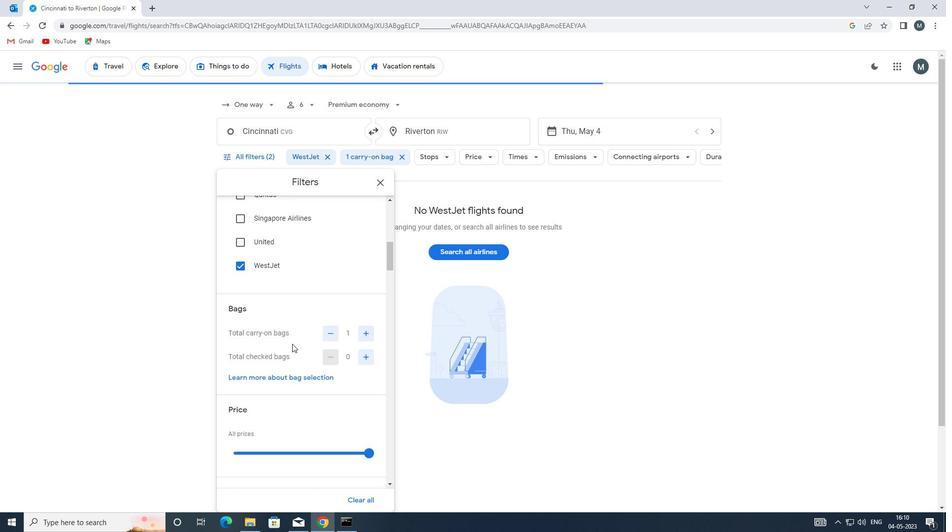 
Action: Mouse moved to (278, 403)
Screenshot: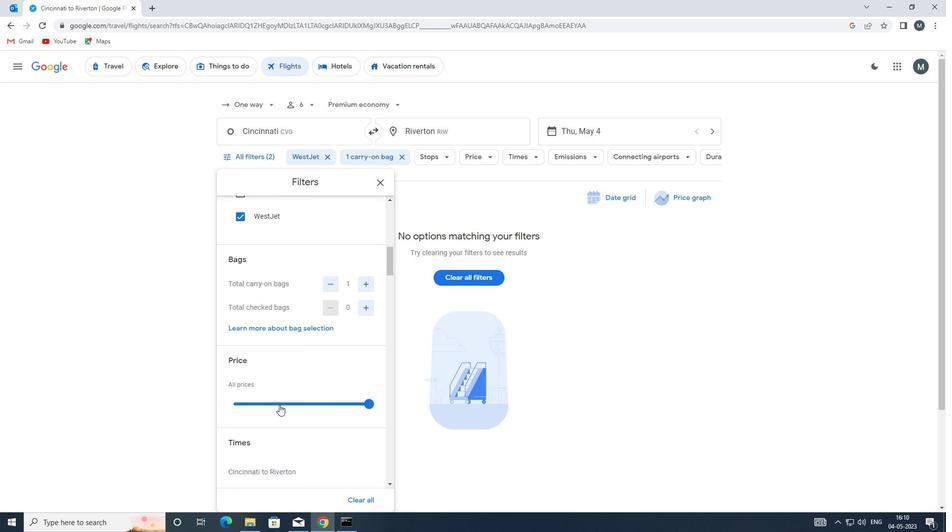 
Action: Mouse pressed left at (278, 403)
Screenshot: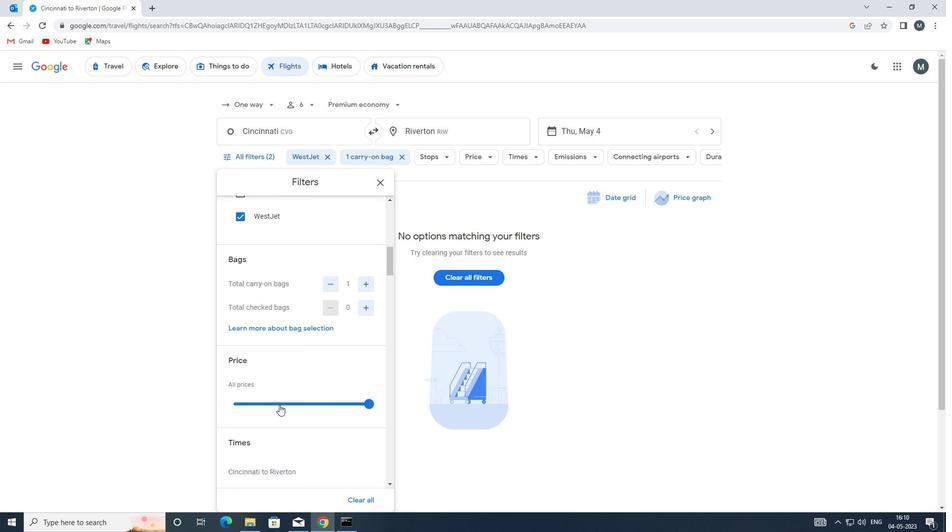 
Action: Mouse moved to (278, 402)
Screenshot: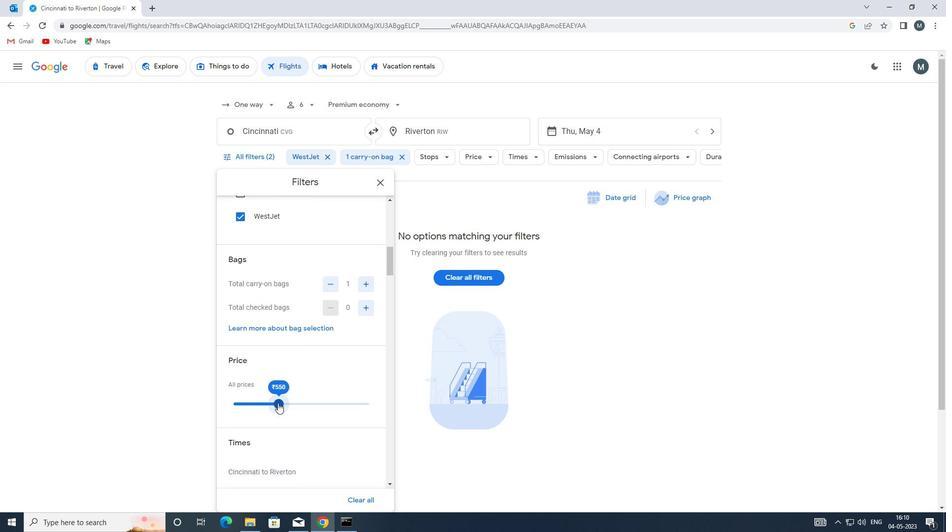 
Action: Mouse pressed left at (278, 402)
Screenshot: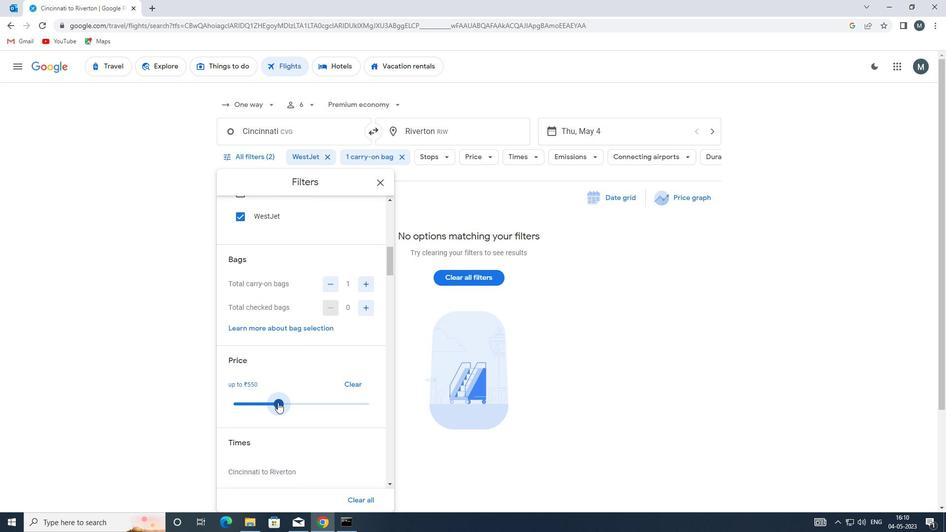
Action: Mouse moved to (281, 354)
Screenshot: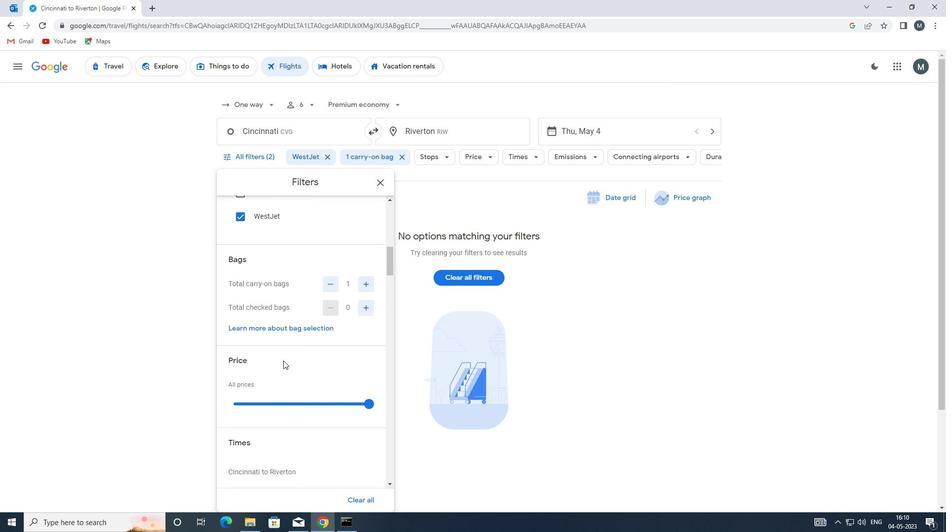 
Action: Mouse scrolled (281, 353) with delta (0, 0)
Screenshot: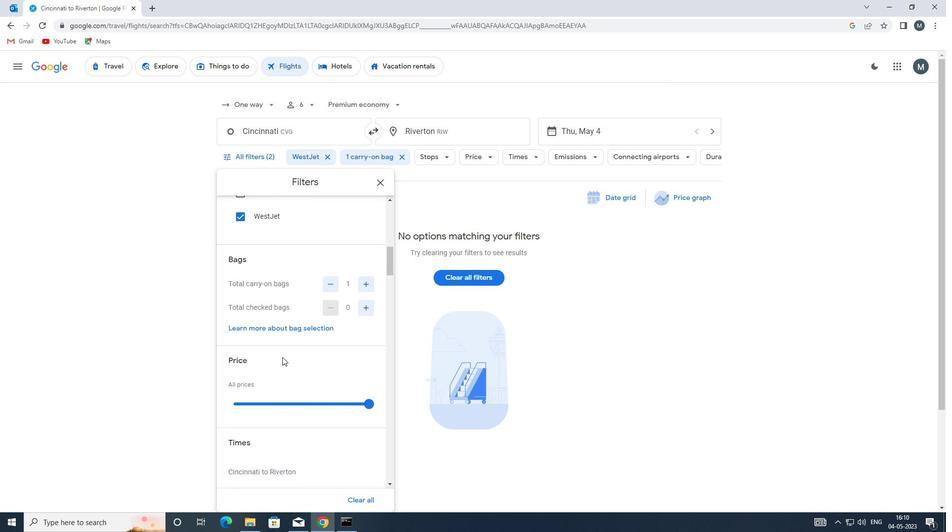 
Action: Mouse scrolled (281, 353) with delta (0, 0)
Screenshot: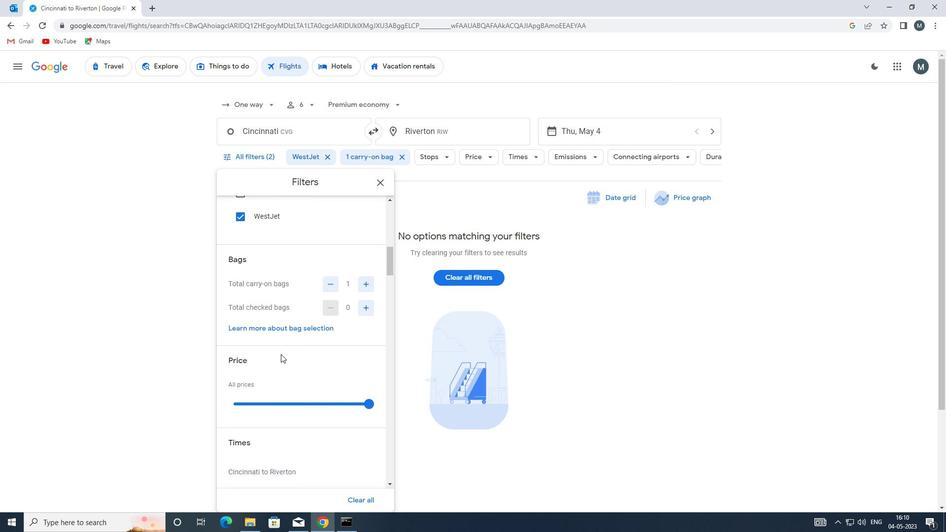 
Action: Mouse moved to (275, 354)
Screenshot: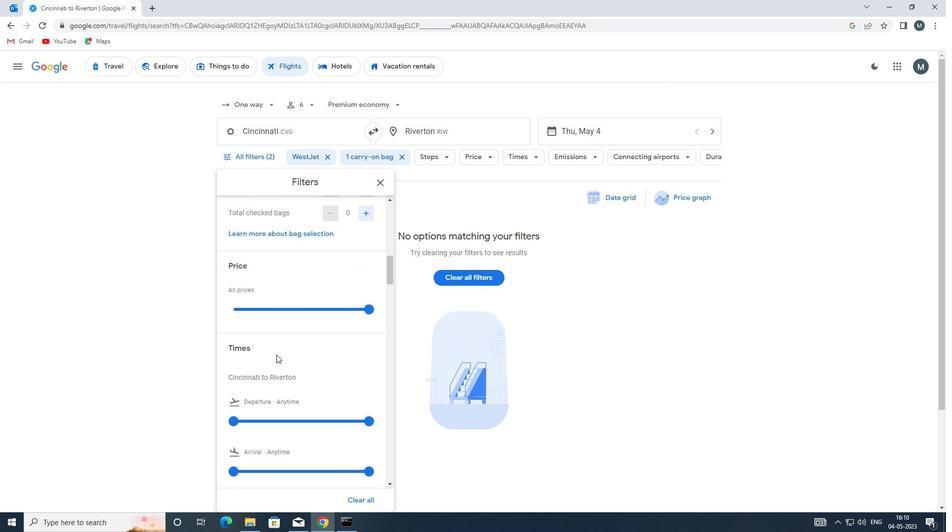 
Action: Mouse scrolled (275, 354) with delta (0, 0)
Screenshot: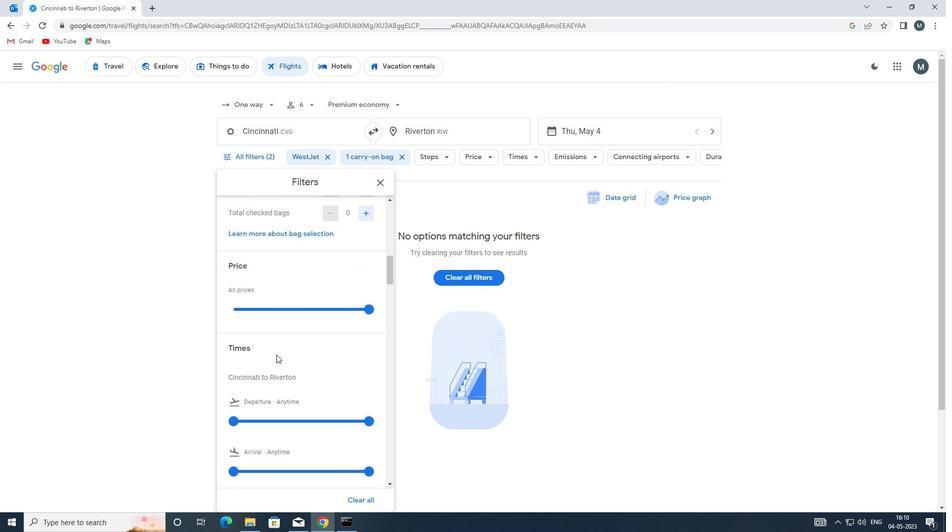 
Action: Mouse moved to (233, 369)
Screenshot: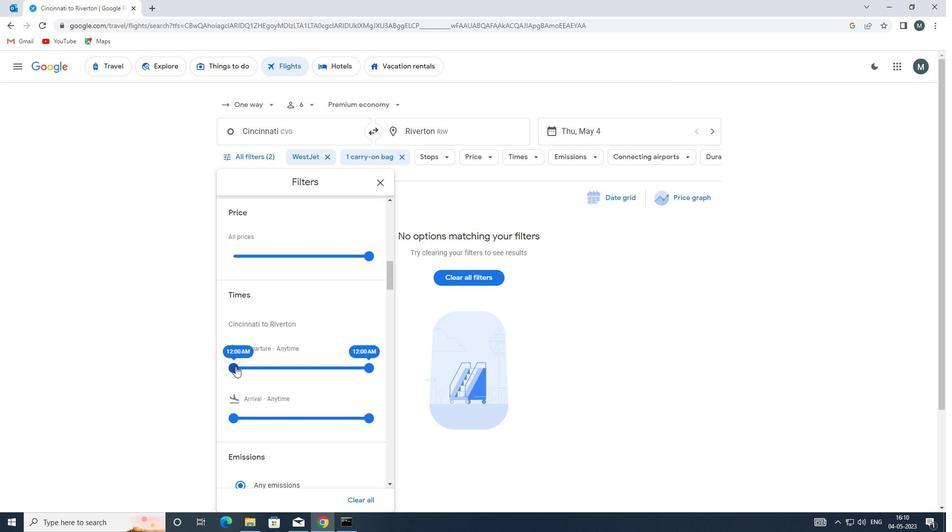 
Action: Mouse pressed left at (233, 369)
Screenshot: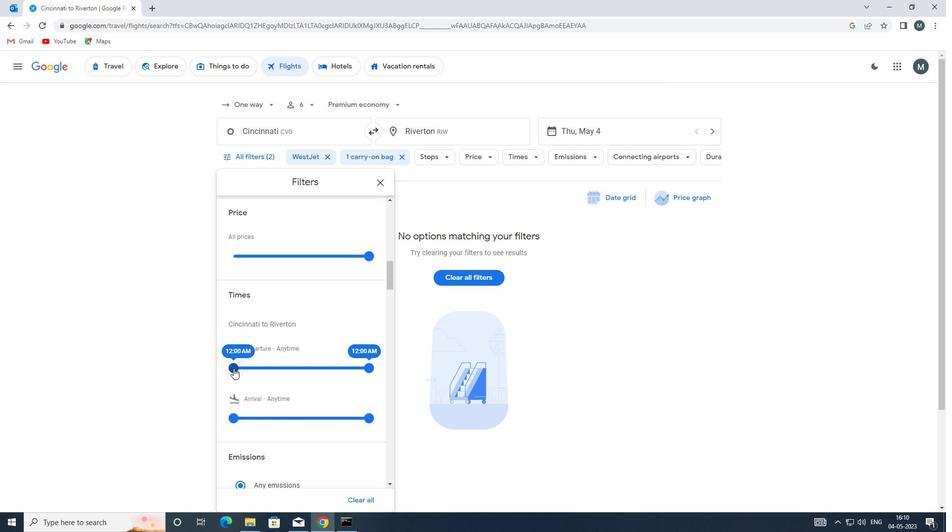 
Action: Mouse moved to (362, 367)
Screenshot: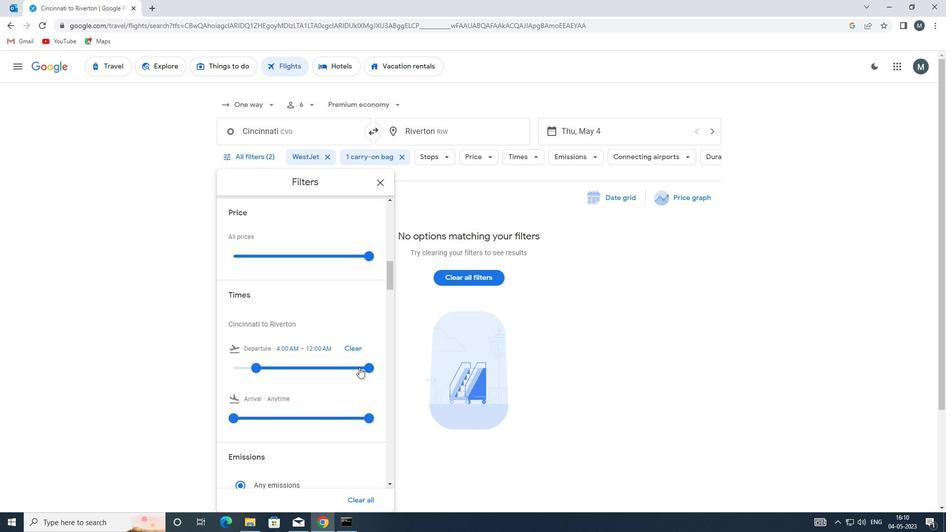 
Action: Mouse pressed left at (362, 367)
Screenshot: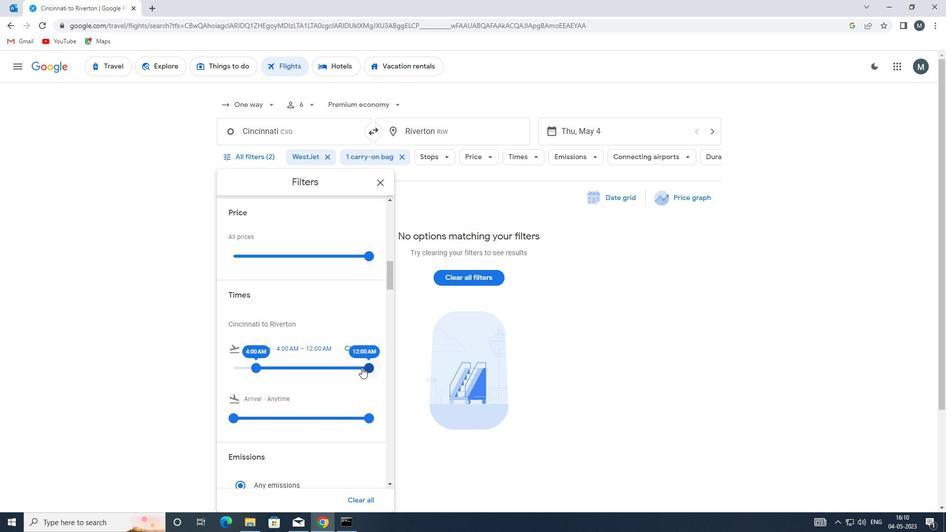 
Action: Mouse moved to (267, 363)
Screenshot: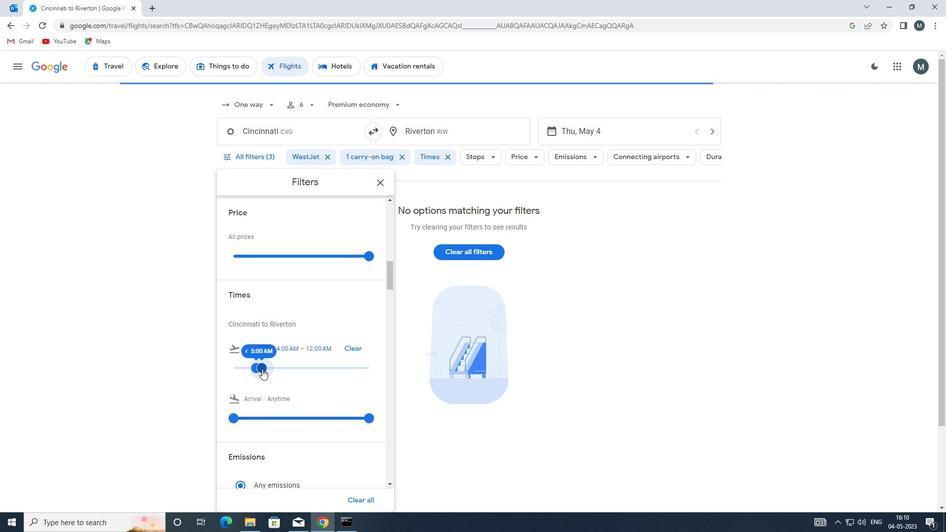 
Action: Mouse scrolled (267, 363) with delta (0, 0)
Screenshot: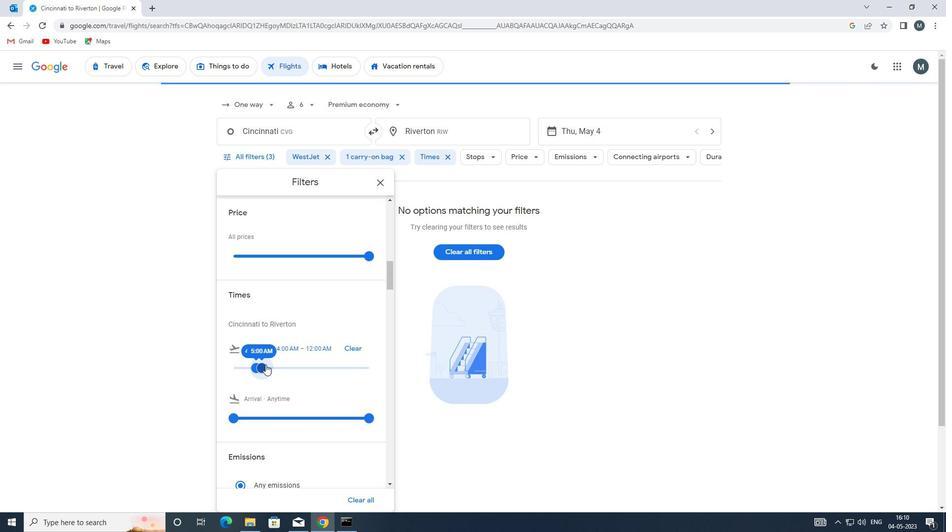 
Action: Mouse scrolled (267, 363) with delta (0, 0)
Screenshot: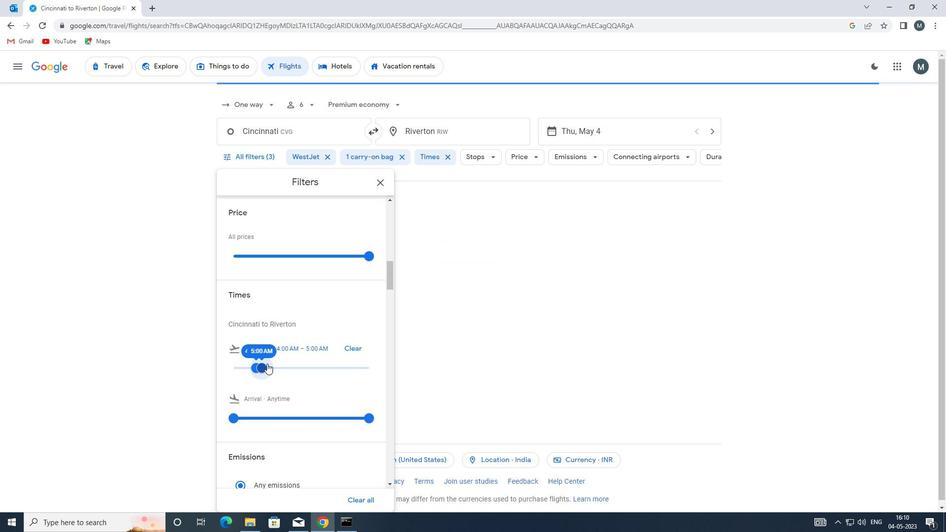 
Action: Mouse moved to (377, 182)
Screenshot: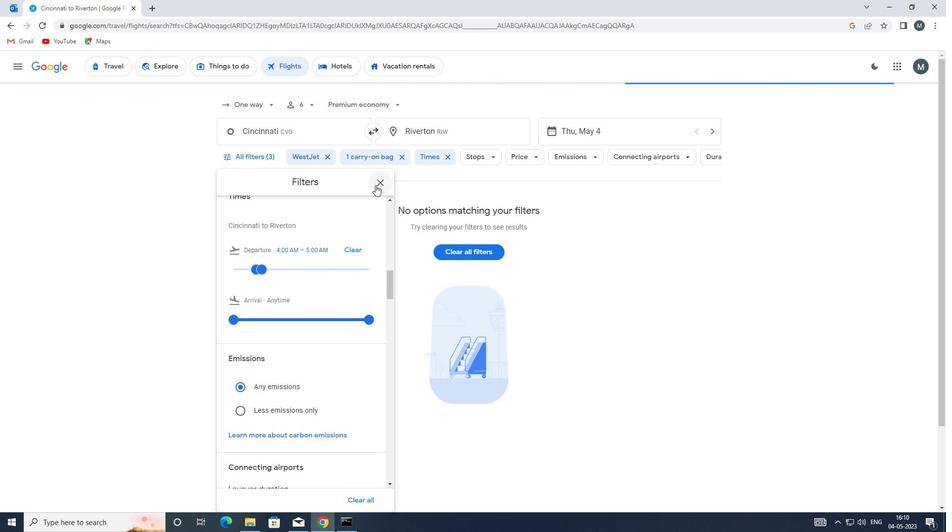 
Action: Mouse pressed left at (377, 182)
Screenshot: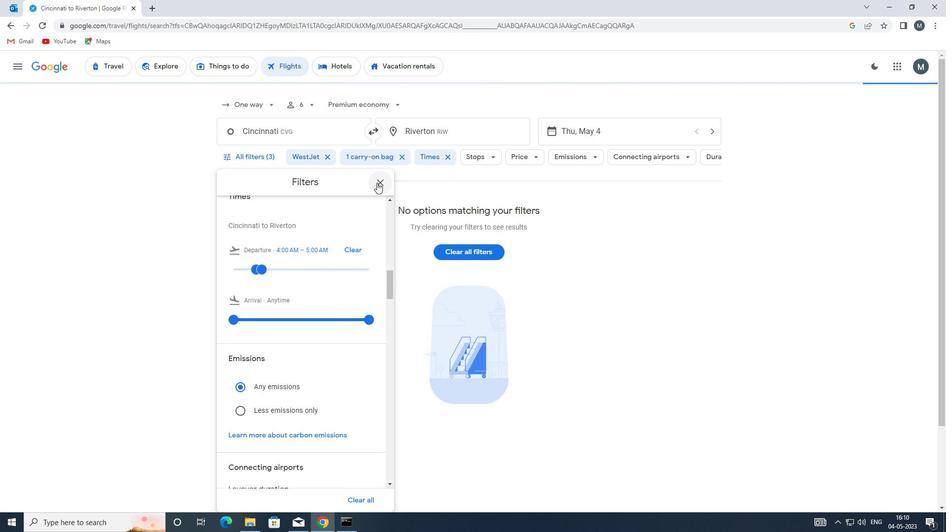 
